 Task: Find connections with filter location Louvain-la-Neuve with filter topic #Business2021with filter profile language Potuguese with filter current company Odoo with filter school Mayo College, Ajmer with filter industry Wholesale with filter service category FIle Management with filter keywords title Farm Worker
Action: Mouse moved to (478, 177)
Screenshot: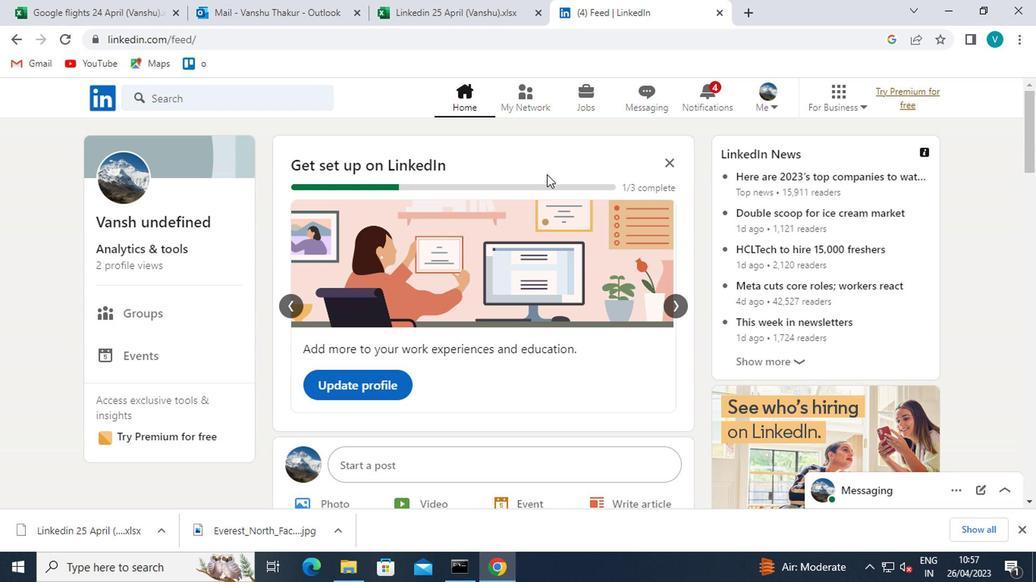 
Action: Mouse pressed left at (478, 177)
Screenshot: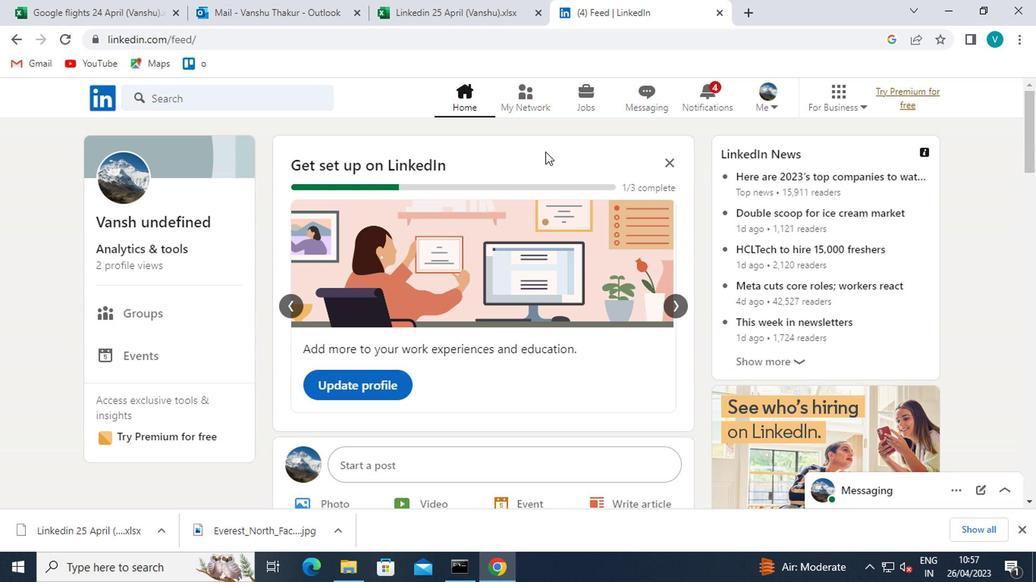 
Action: Mouse moved to (219, 222)
Screenshot: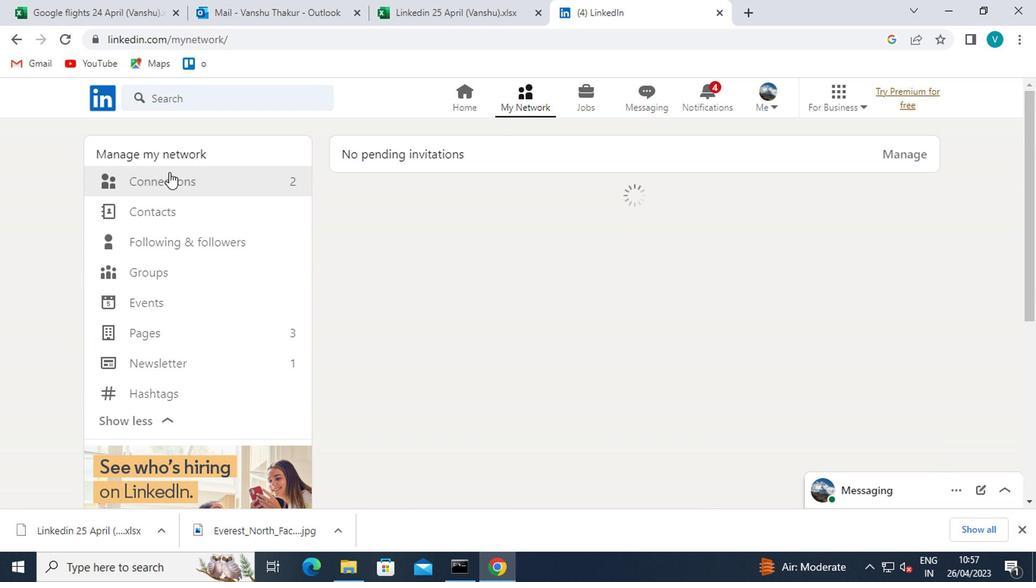 
Action: Mouse pressed left at (219, 222)
Screenshot: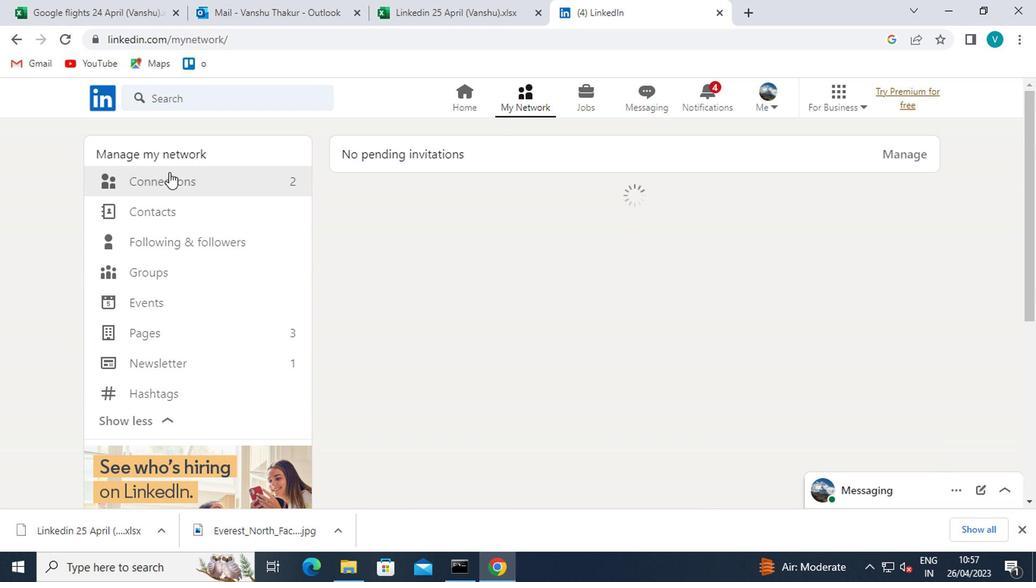 
Action: Mouse moved to (570, 225)
Screenshot: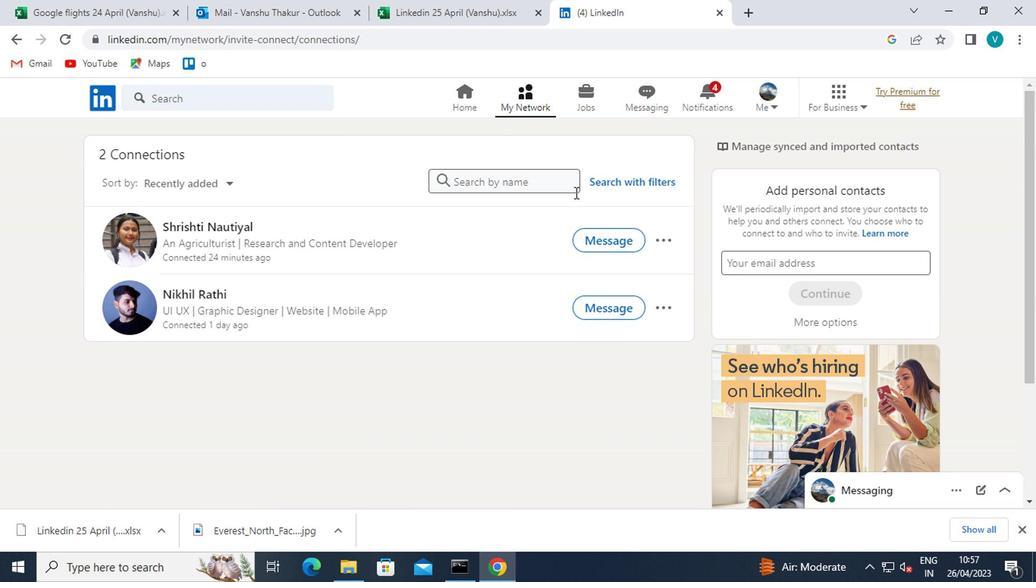 
Action: Mouse pressed left at (570, 225)
Screenshot: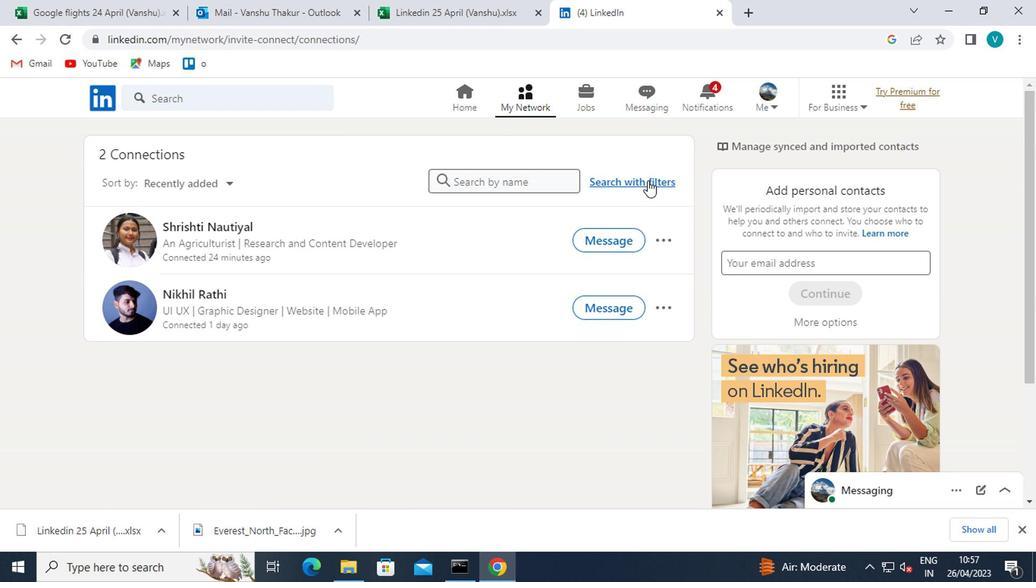 
Action: Mouse moved to (457, 197)
Screenshot: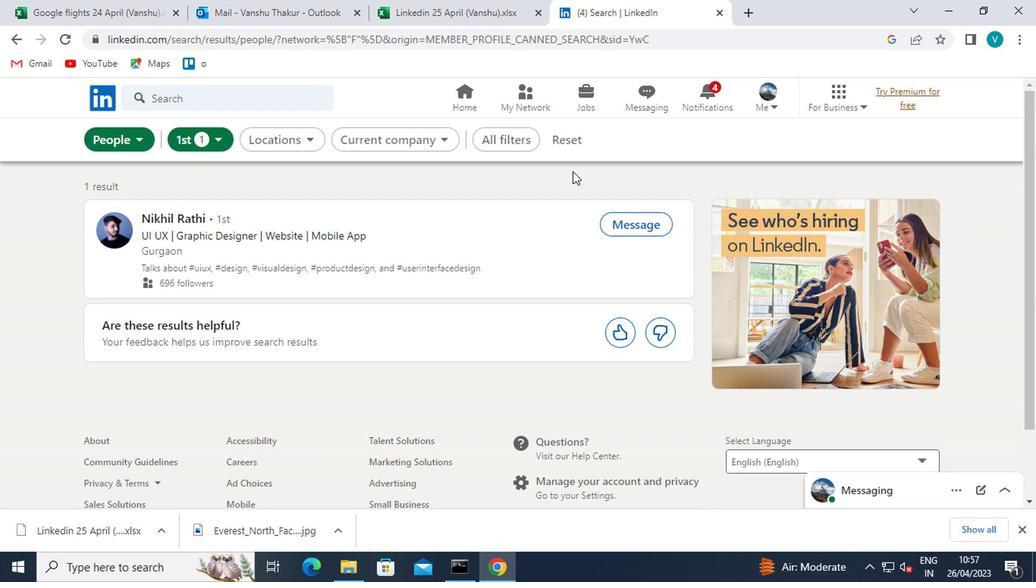 
Action: Mouse pressed left at (457, 197)
Screenshot: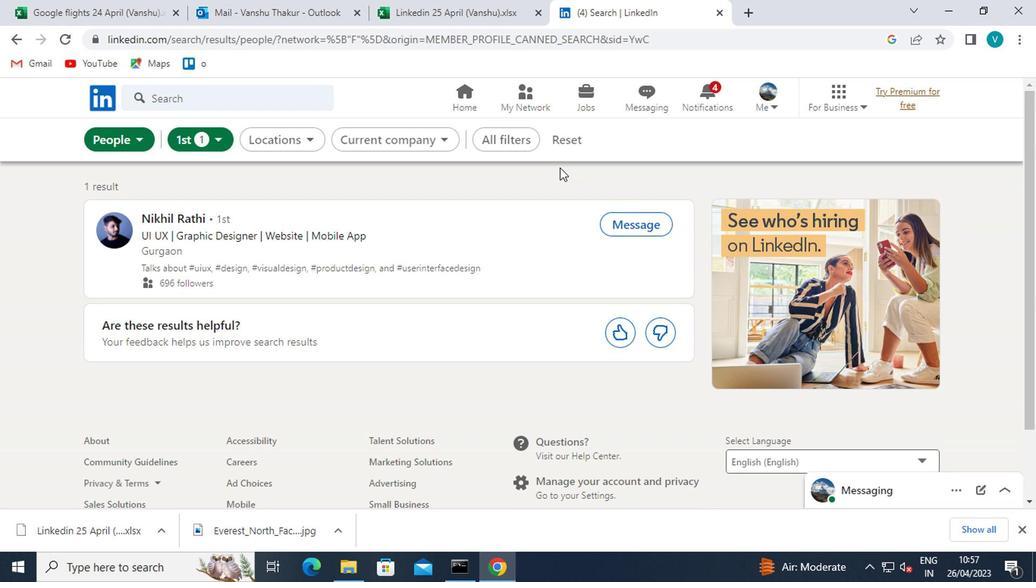 
Action: Mouse moved to (592, 281)
Screenshot: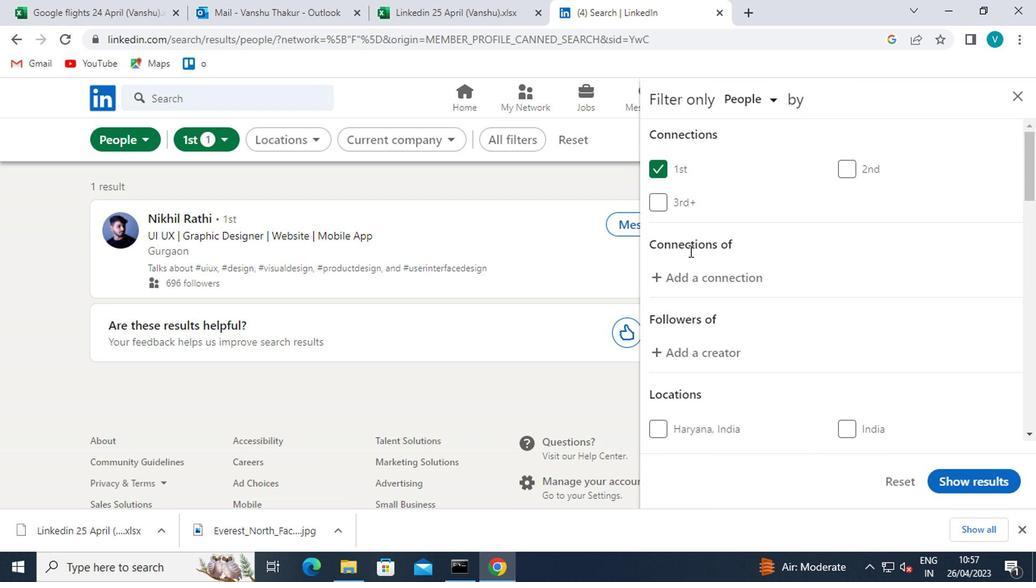 
Action: Mouse scrolled (592, 281) with delta (0, 0)
Screenshot: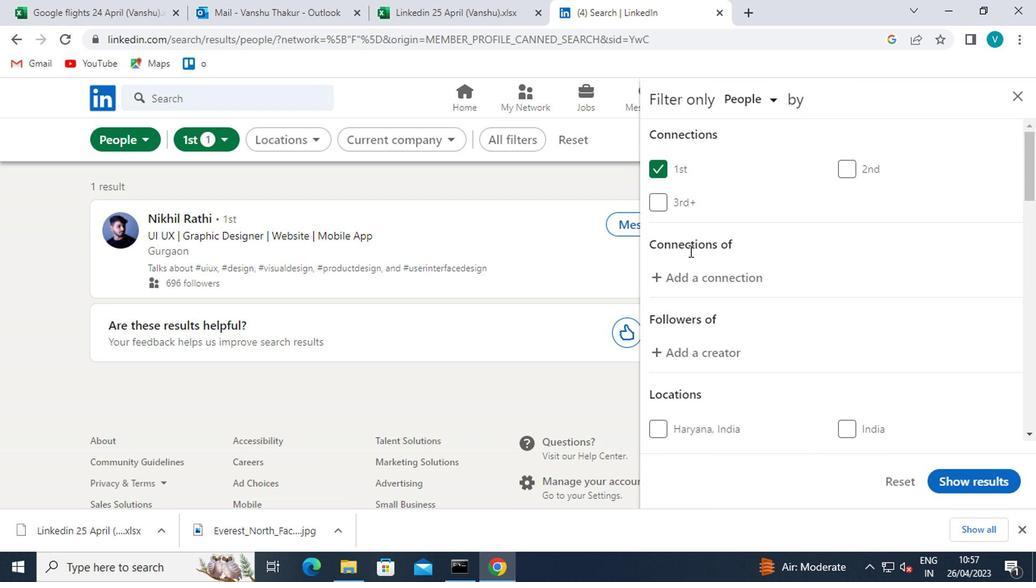 
Action: Mouse moved to (593, 281)
Screenshot: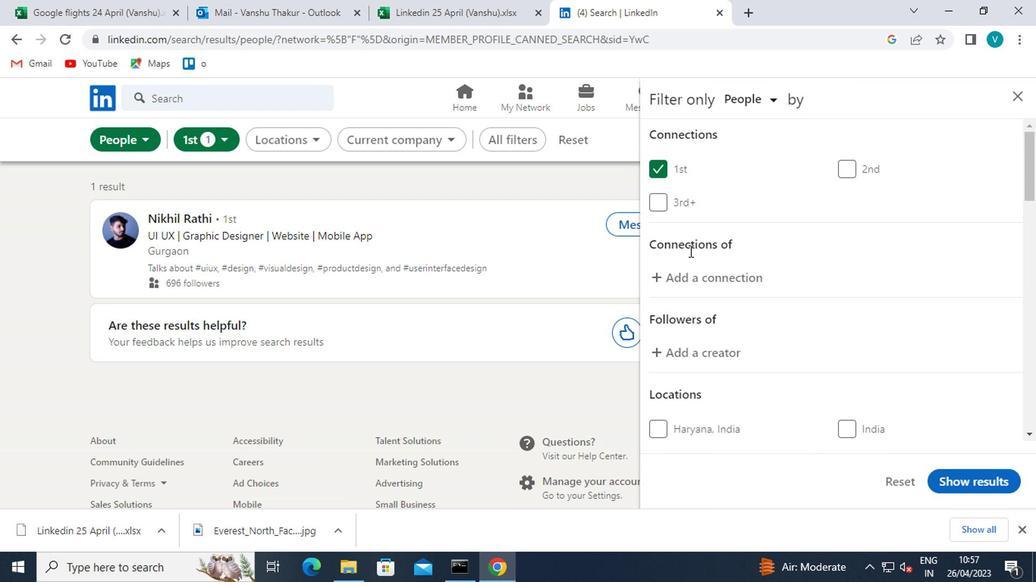 
Action: Mouse scrolled (593, 281) with delta (0, 0)
Screenshot: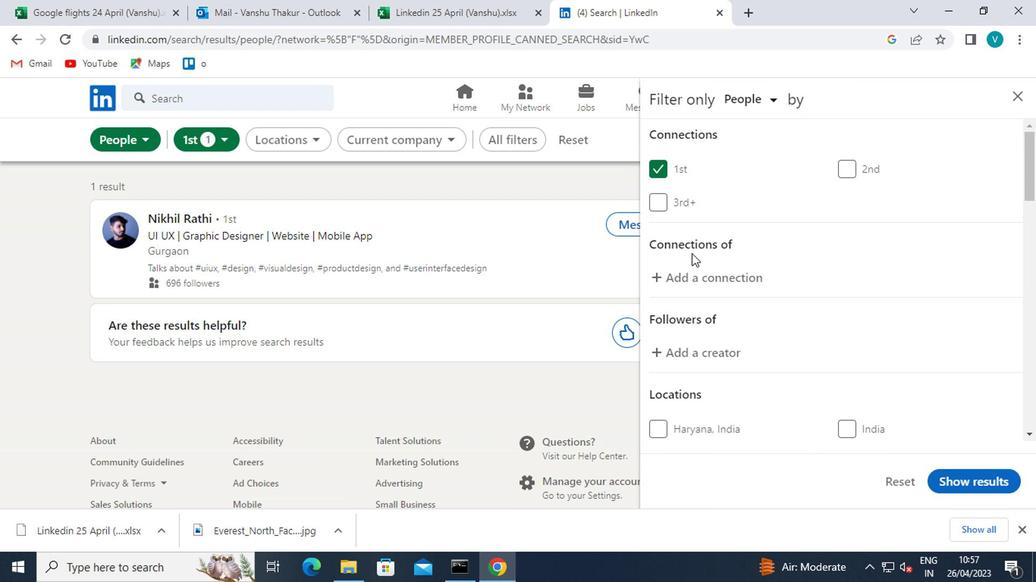 
Action: Mouse moved to (593, 342)
Screenshot: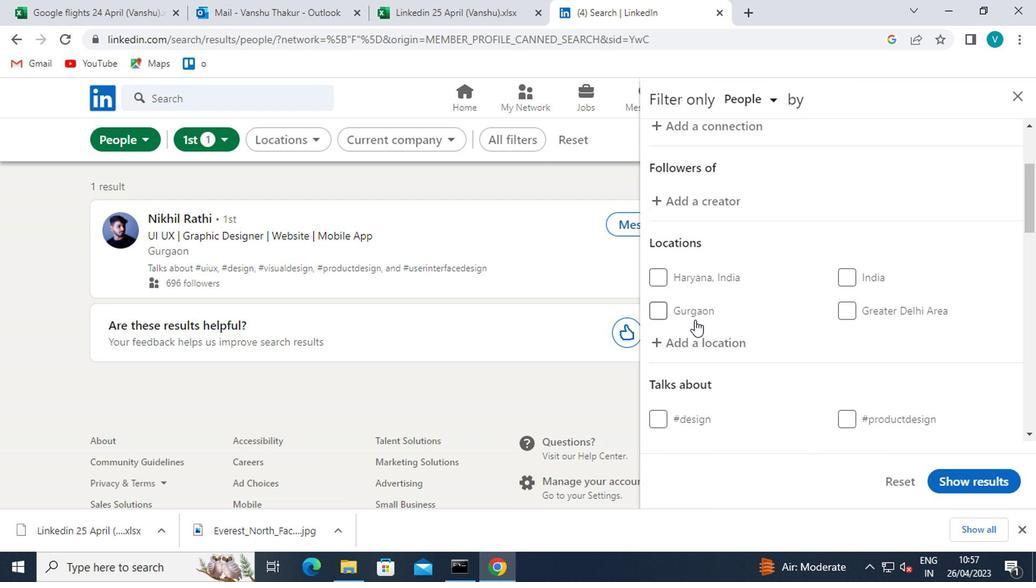 
Action: Mouse pressed left at (593, 342)
Screenshot: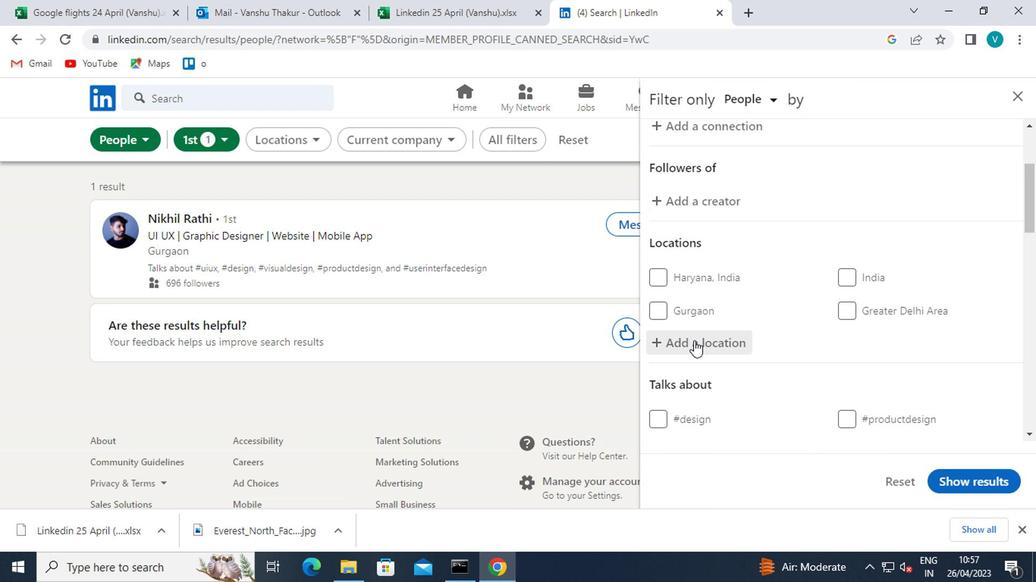 
Action: Key pressed <Key.shift>LOUVAIN-LA-<Key.shift>NEUVE
Screenshot: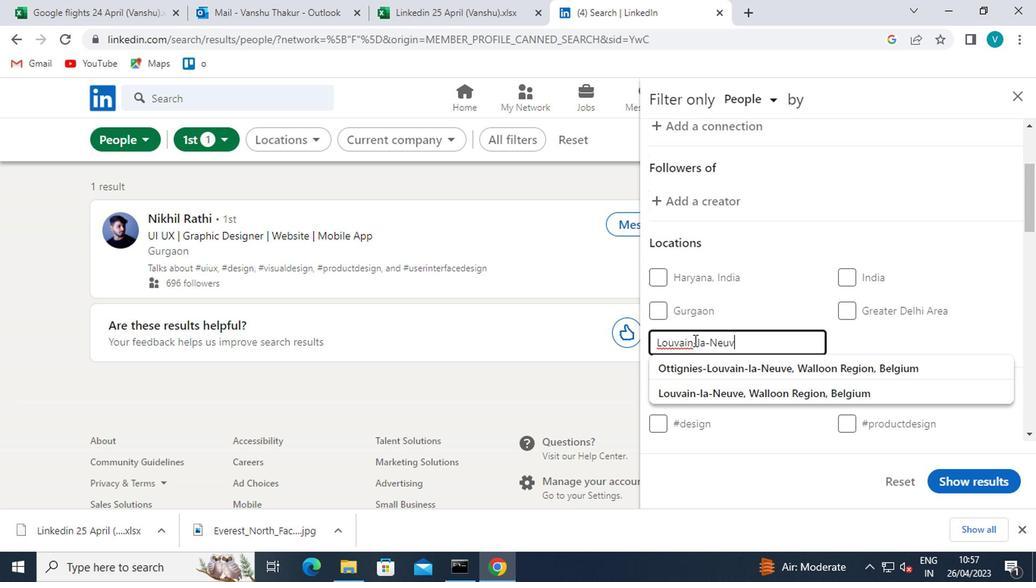 
Action: Mouse moved to (608, 361)
Screenshot: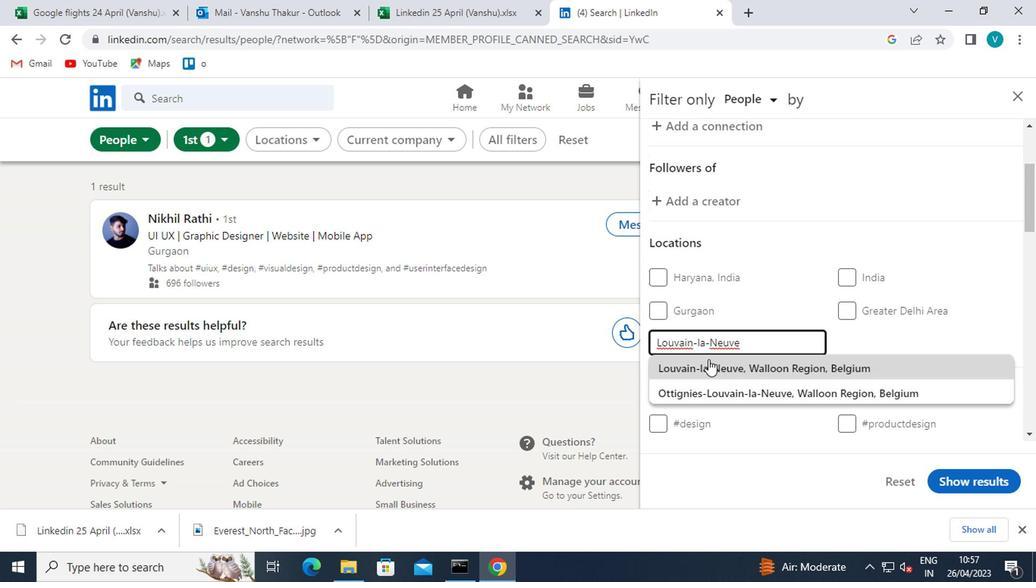 
Action: Mouse pressed left at (608, 361)
Screenshot: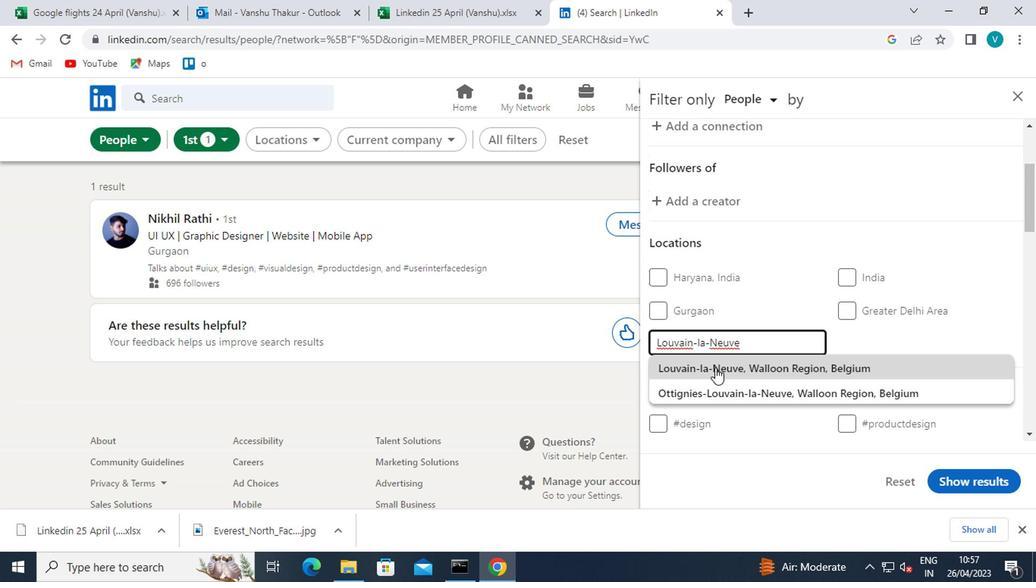 
Action: Mouse moved to (608, 361)
Screenshot: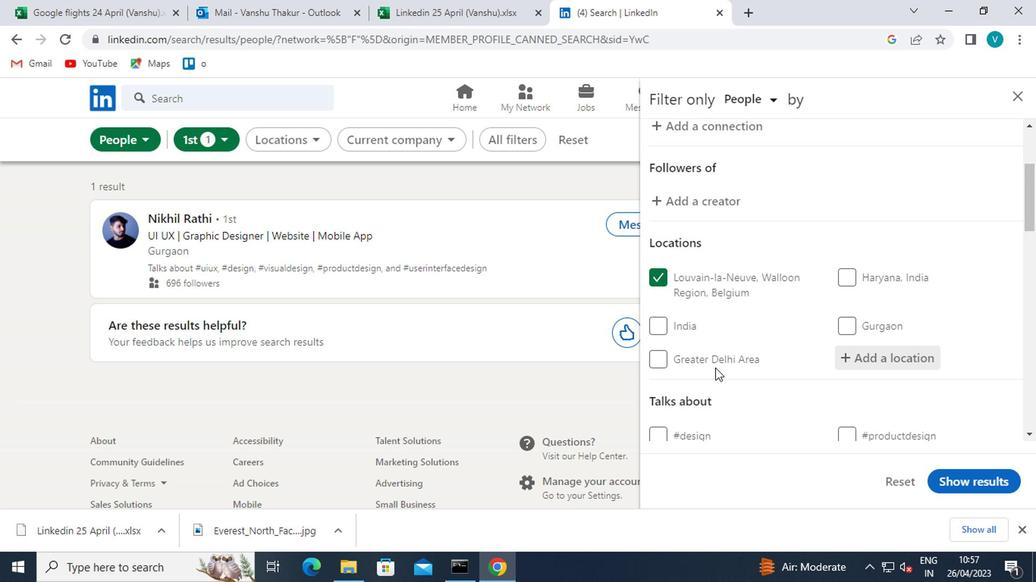 
Action: Mouse scrolled (608, 361) with delta (0, 0)
Screenshot: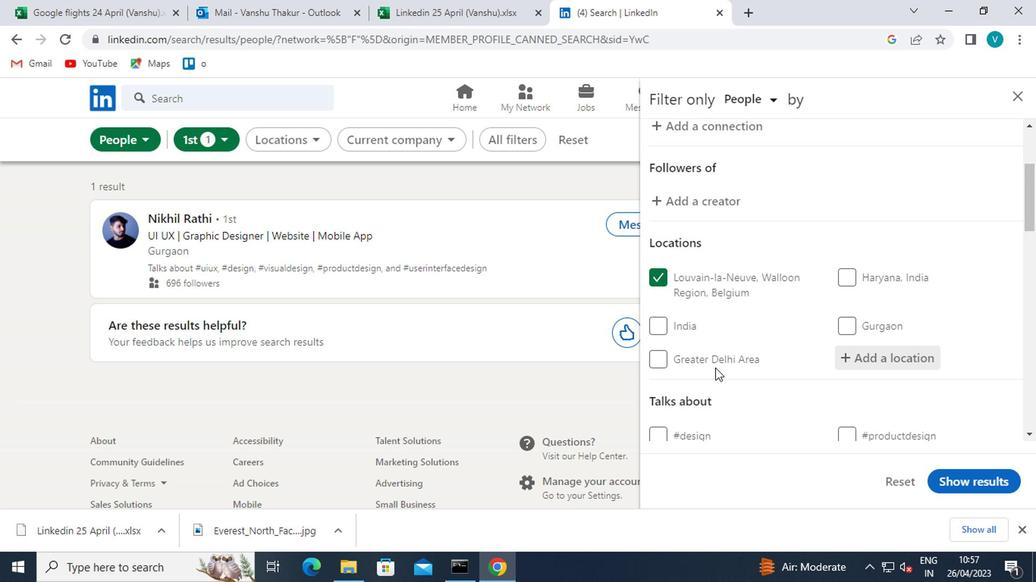 
Action: Mouse scrolled (608, 361) with delta (0, 0)
Screenshot: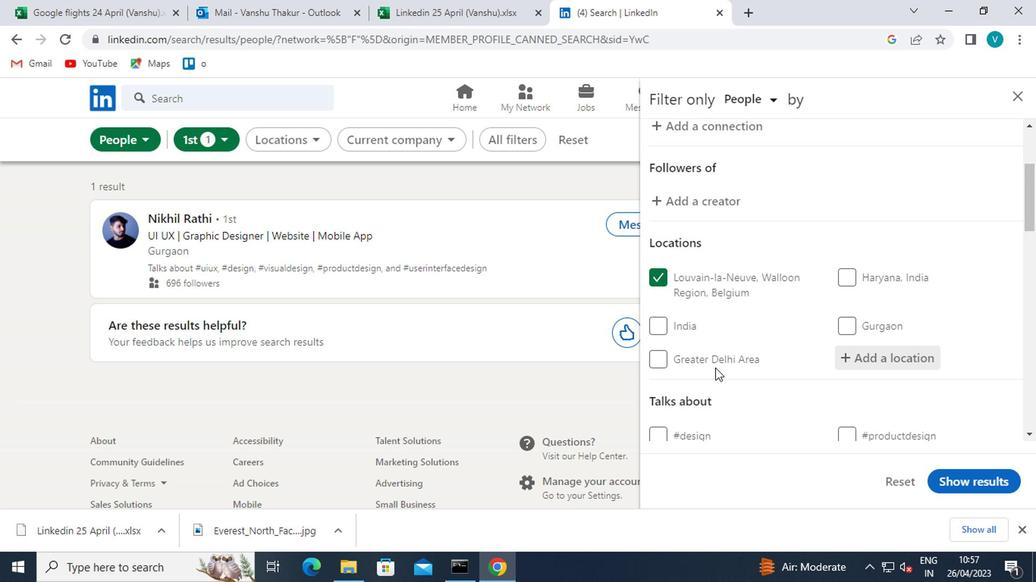 
Action: Mouse moved to (711, 345)
Screenshot: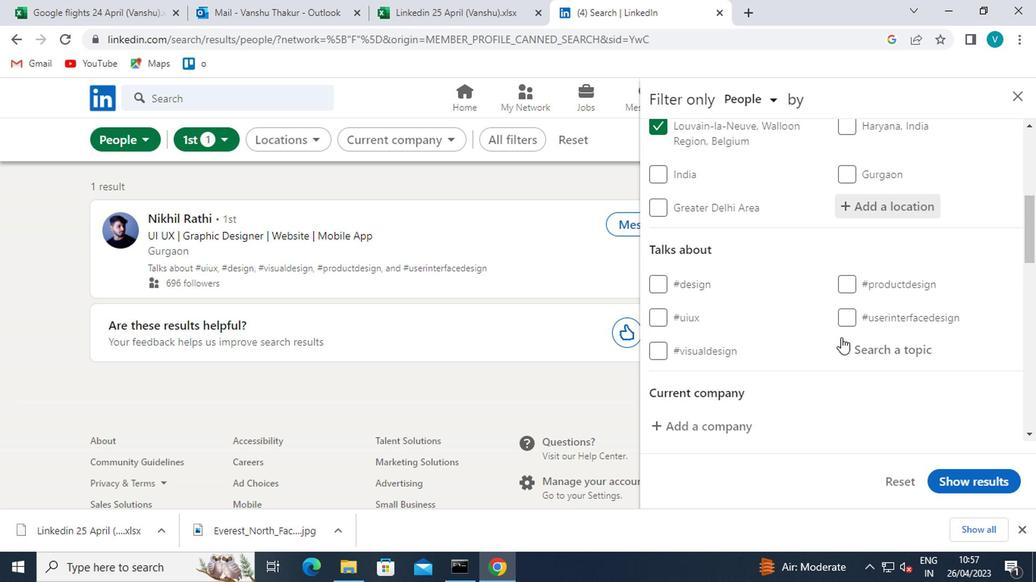 
Action: Mouse pressed left at (711, 345)
Screenshot: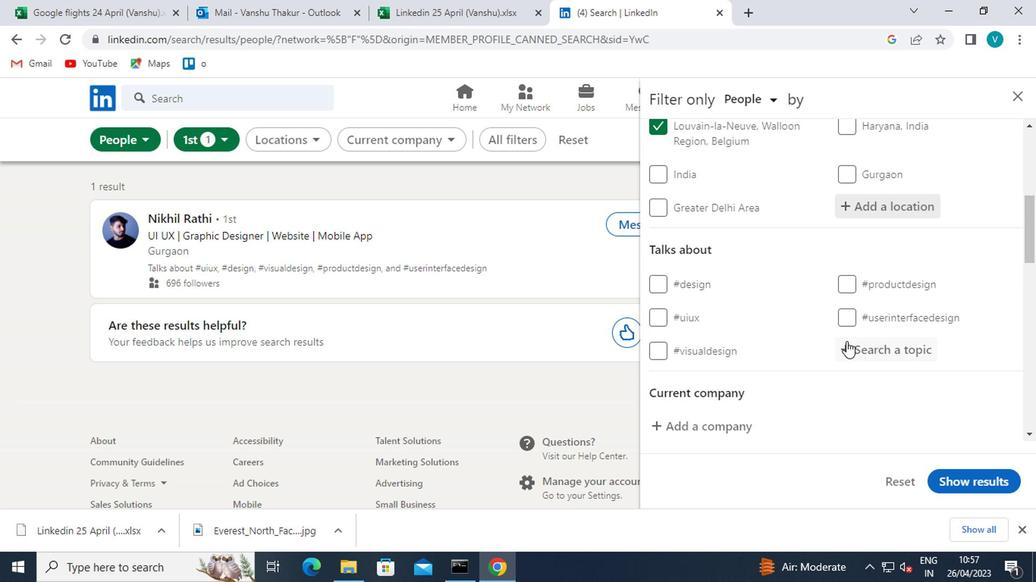 
Action: Key pressed <Key.shift>#<Key.shift>BUSINESS2021
Screenshot: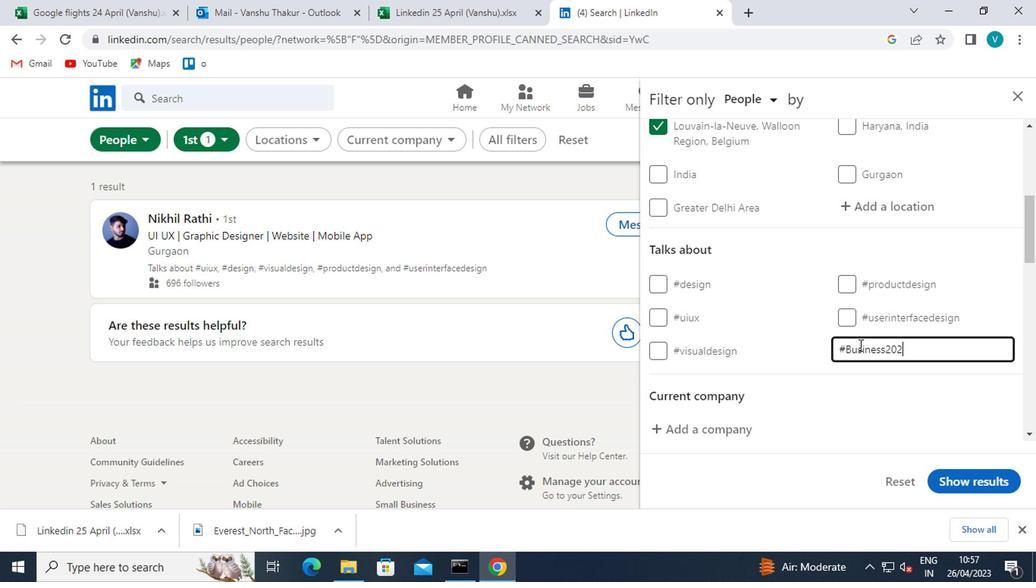 
Action: Mouse moved to (703, 370)
Screenshot: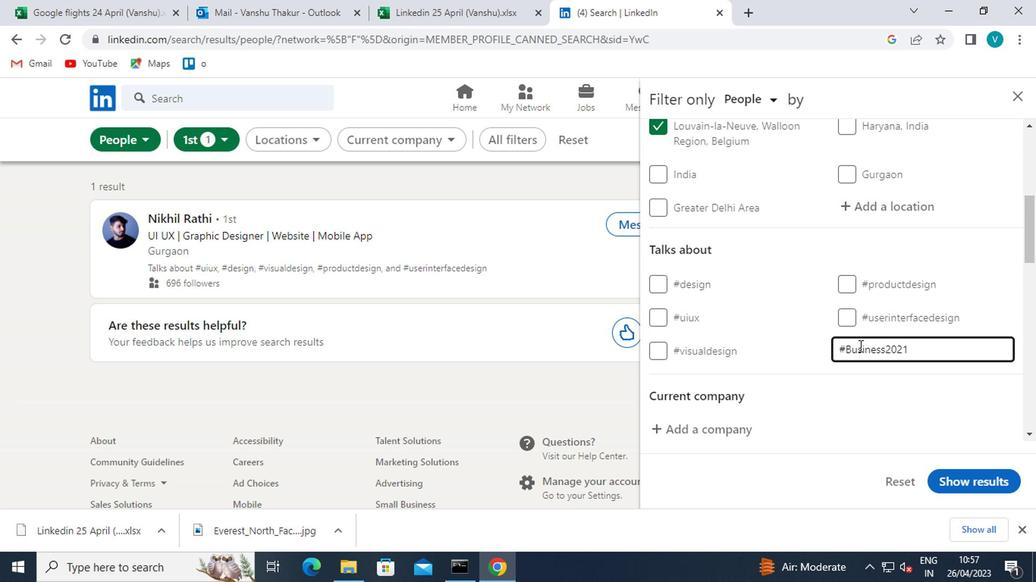 
Action: Mouse pressed left at (703, 370)
Screenshot: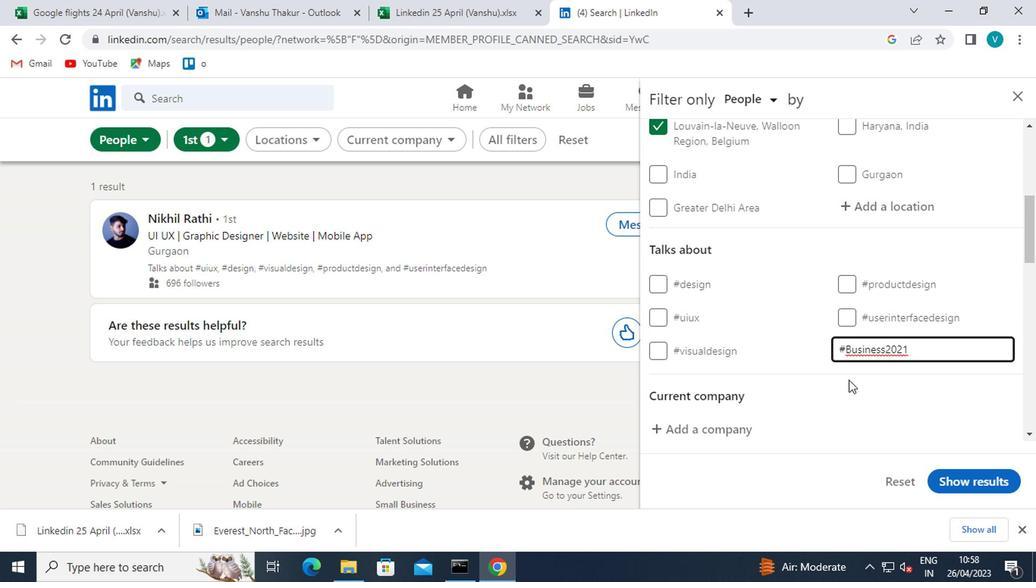 
Action: Mouse scrolled (703, 370) with delta (0, 0)
Screenshot: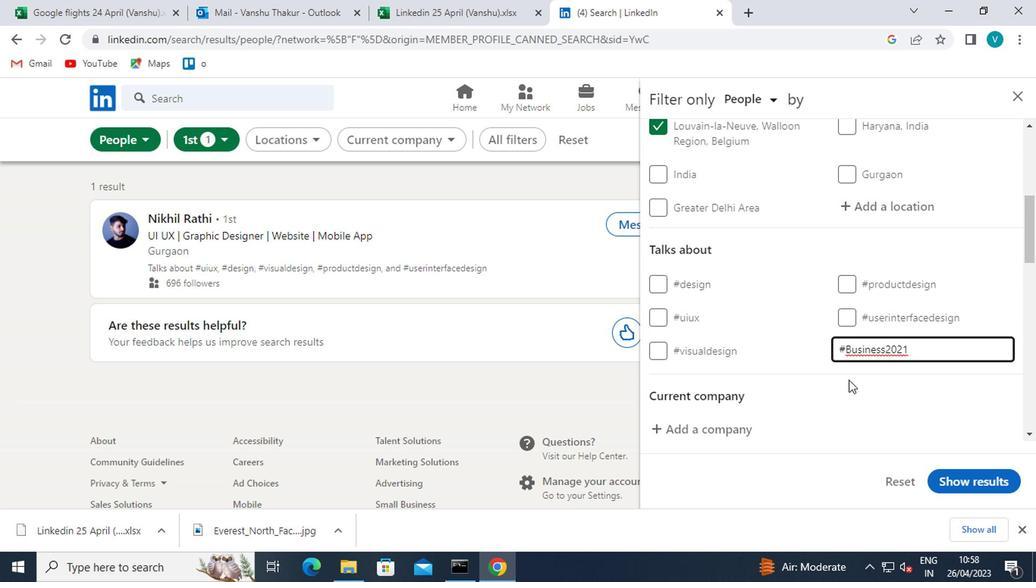 
Action: Mouse scrolled (703, 369) with delta (0, 0)
Screenshot: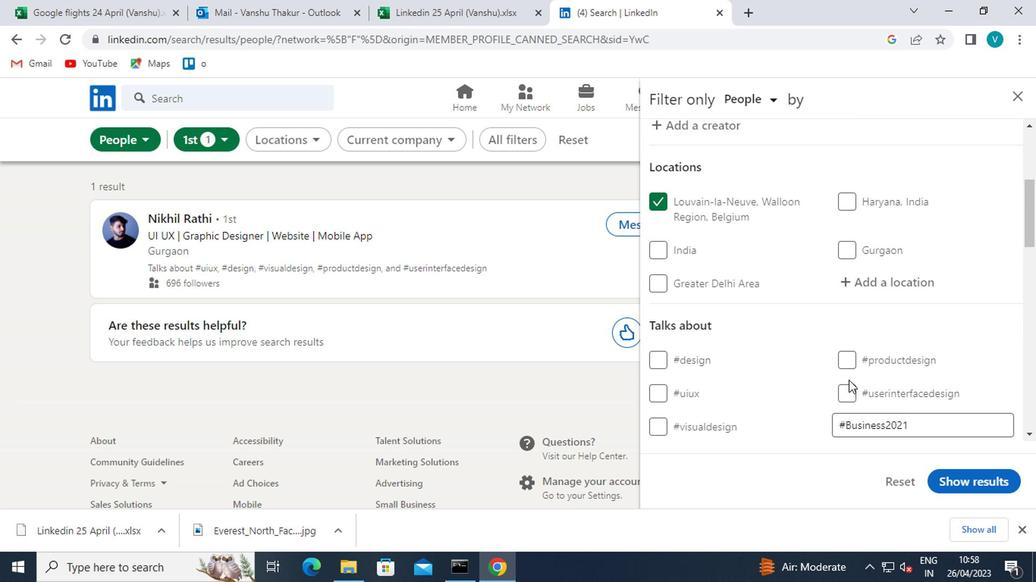 
Action: Mouse scrolled (703, 369) with delta (0, 0)
Screenshot: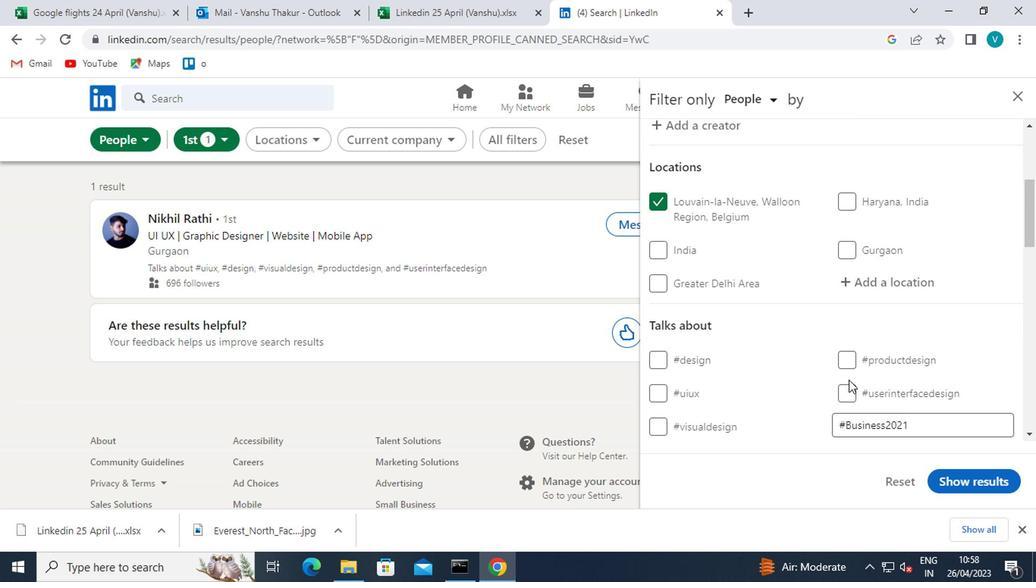 
Action: Mouse moved to (614, 352)
Screenshot: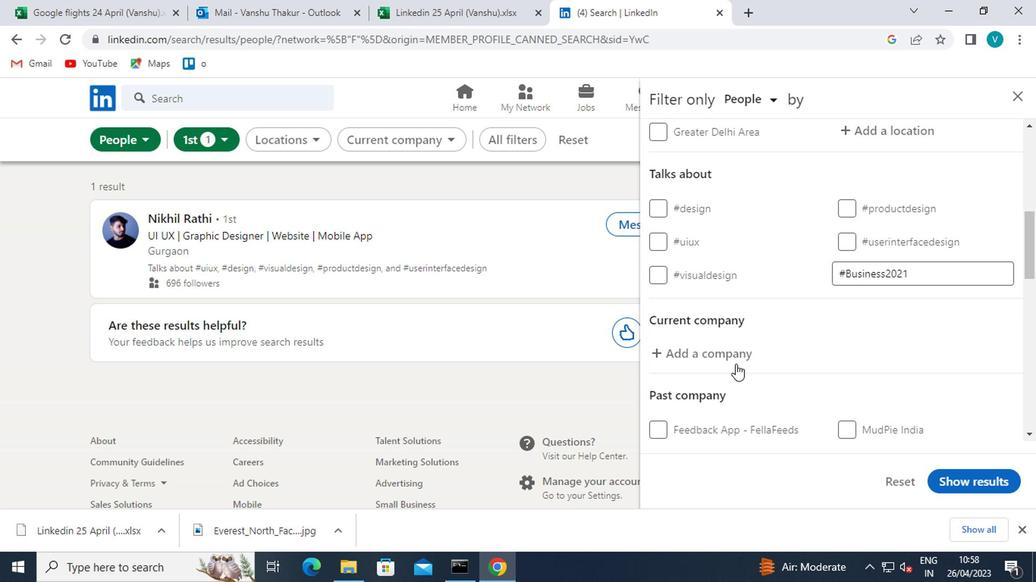 
Action: Mouse pressed left at (614, 352)
Screenshot: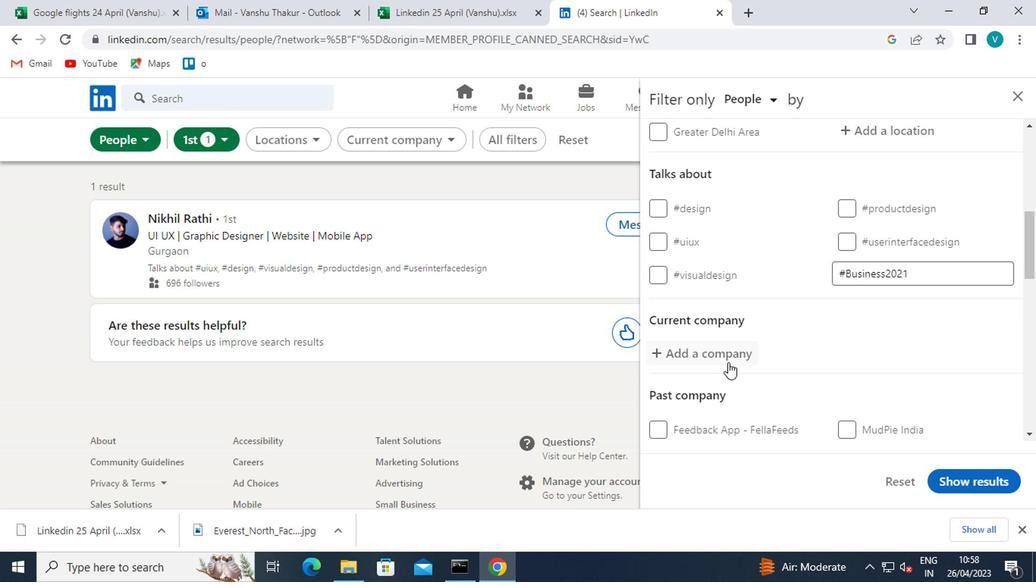
Action: Key pressed <Key.shift>ODOO
Screenshot: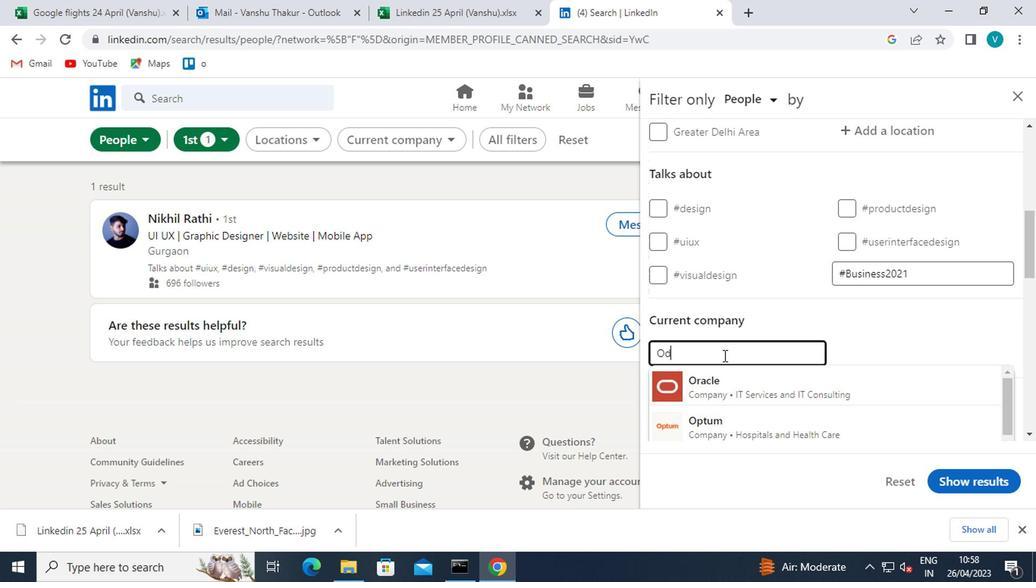 
Action: Mouse moved to (611, 363)
Screenshot: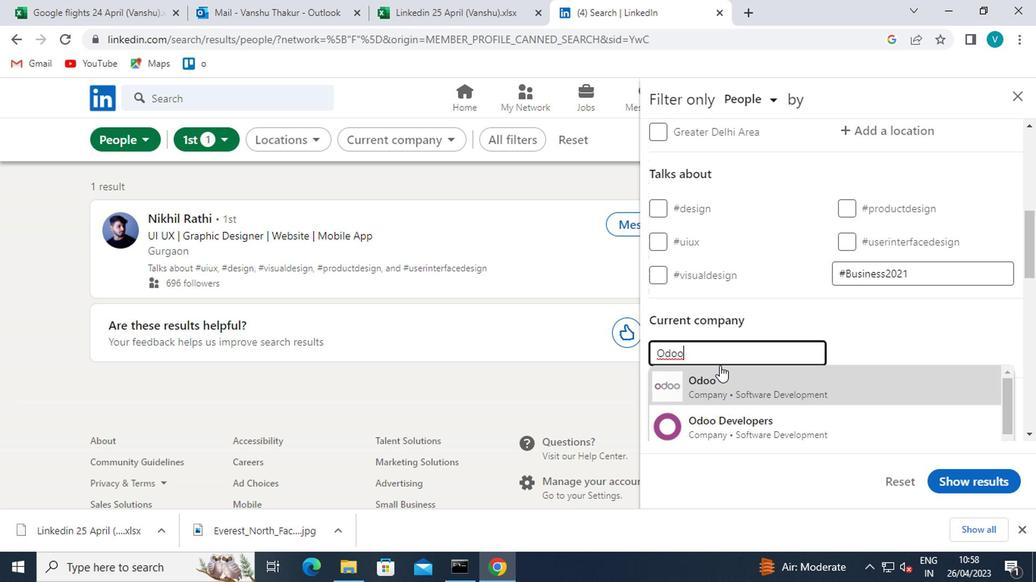 
Action: Mouse pressed left at (611, 363)
Screenshot: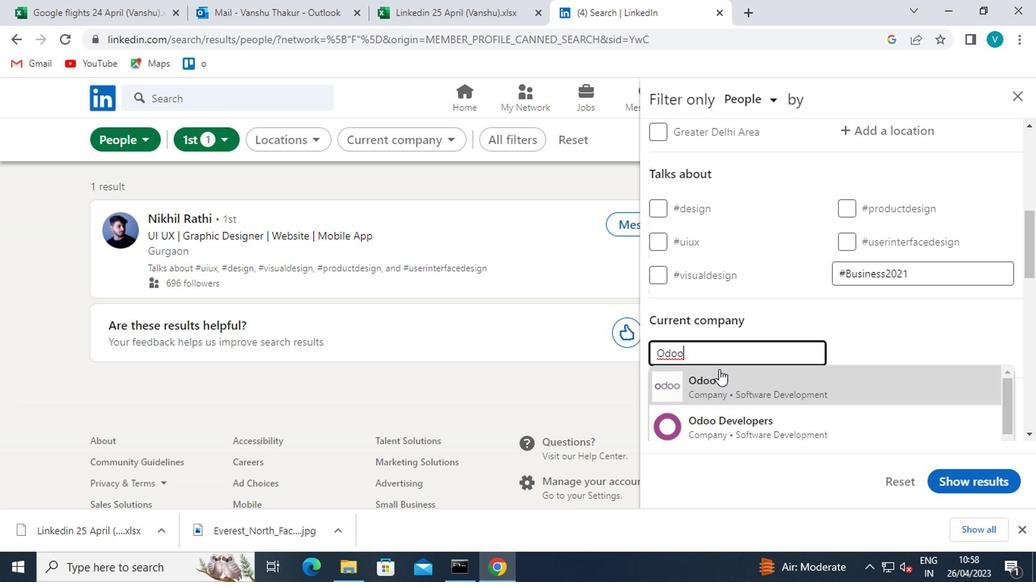 
Action: Mouse scrolled (611, 363) with delta (0, 0)
Screenshot: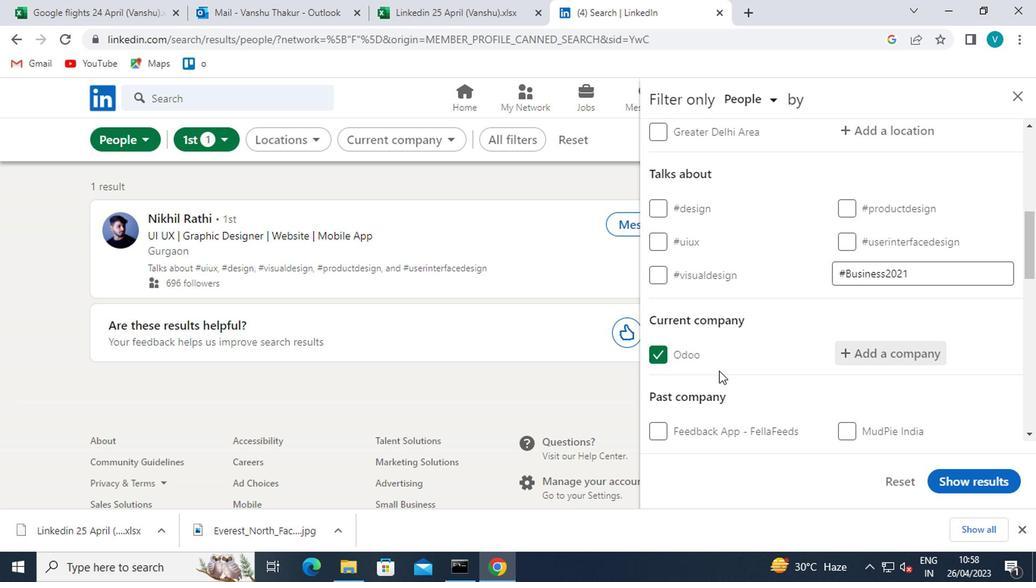 
Action: Mouse scrolled (611, 363) with delta (0, 0)
Screenshot: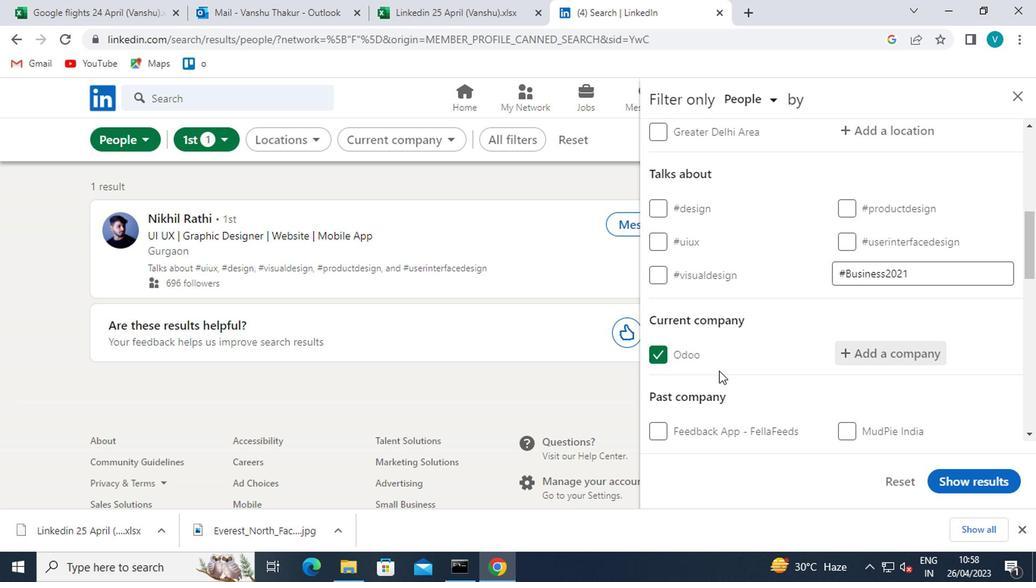 
Action: Mouse scrolled (611, 363) with delta (0, 0)
Screenshot: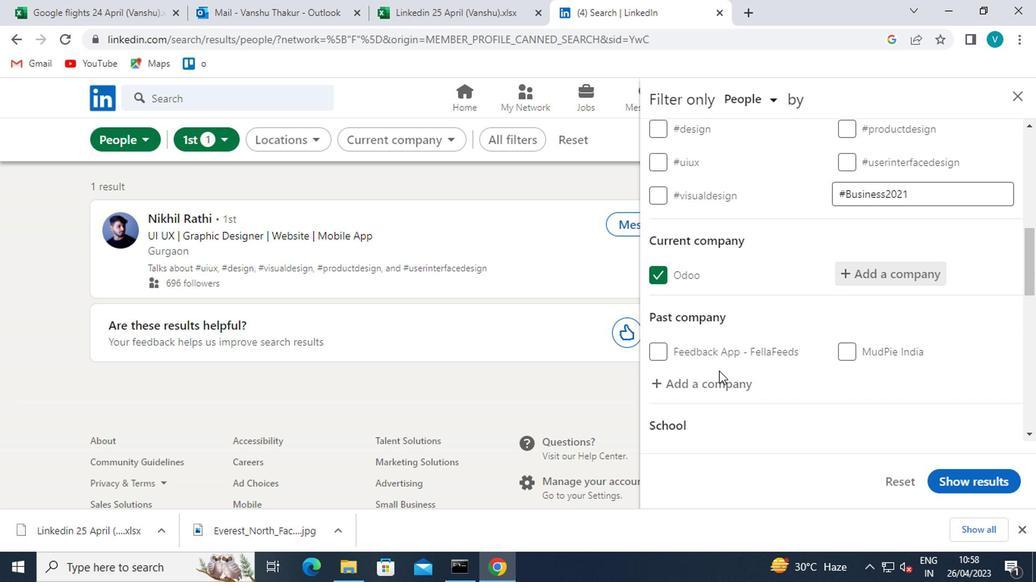
Action: Mouse pressed left at (611, 363)
Screenshot: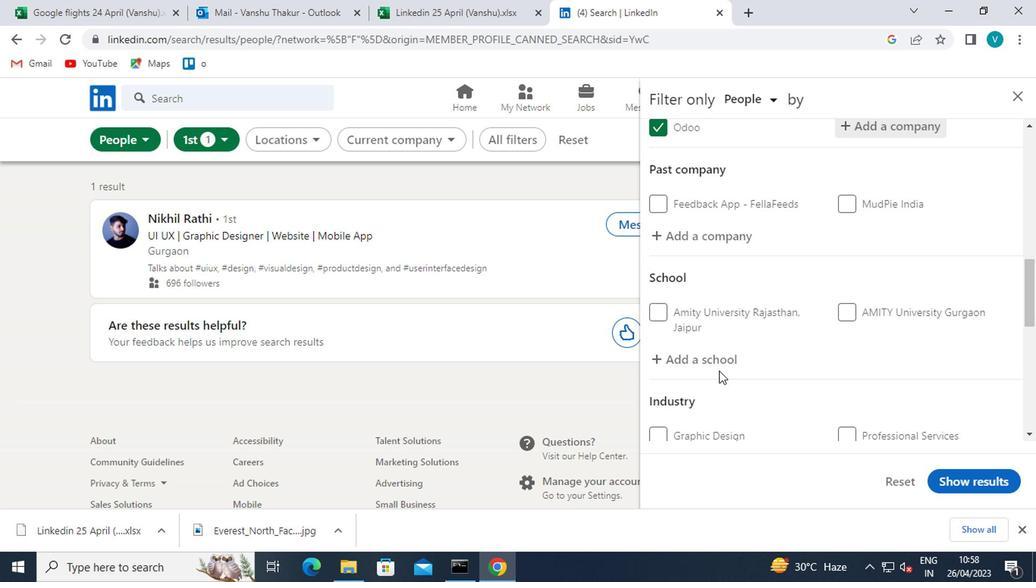 
Action: Mouse moved to (614, 364)
Screenshot: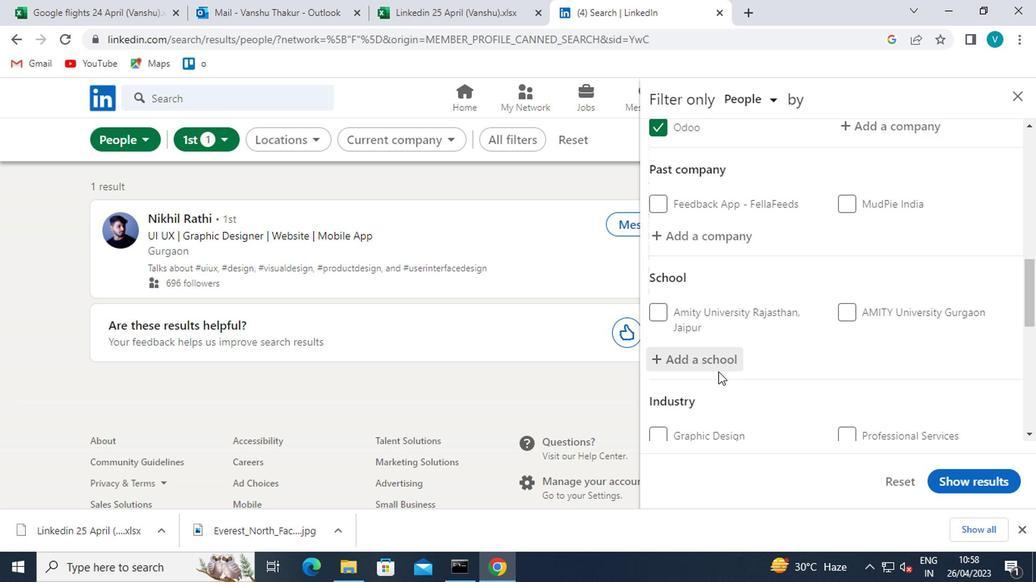 
Action: Mouse pressed left at (614, 364)
Screenshot: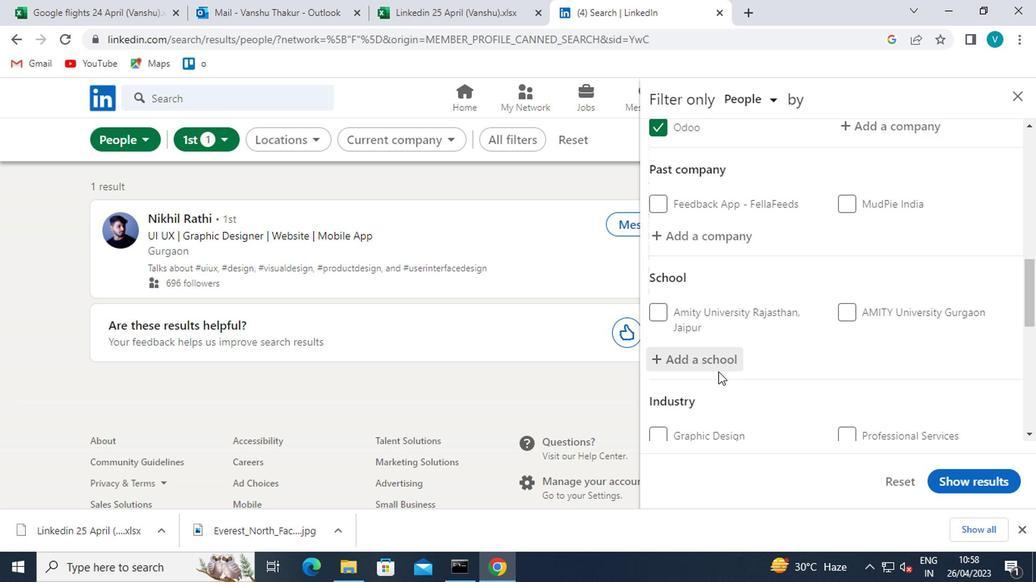
Action: Mouse moved to (616, 357)
Screenshot: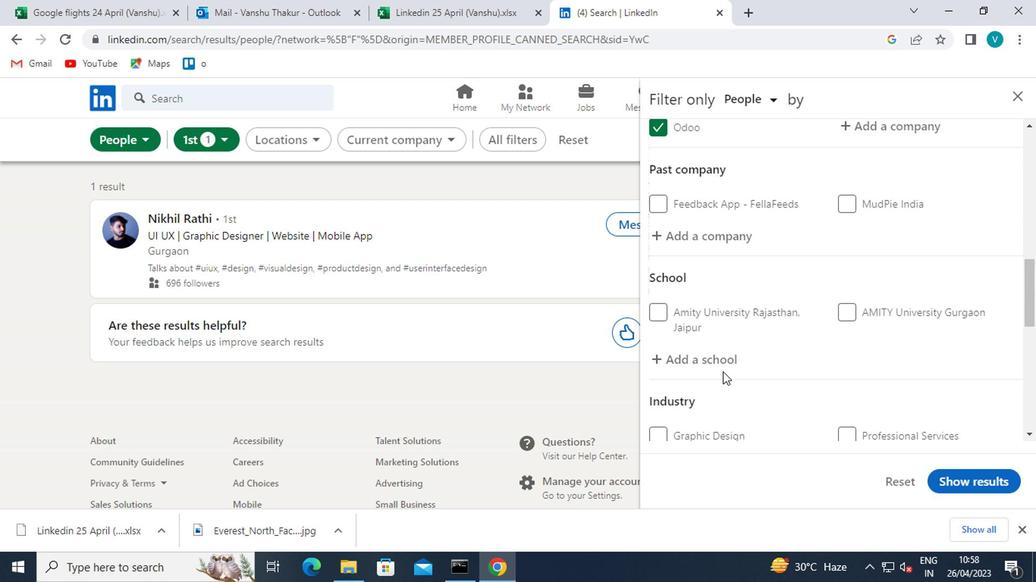 
Action: Mouse pressed left at (616, 357)
Screenshot: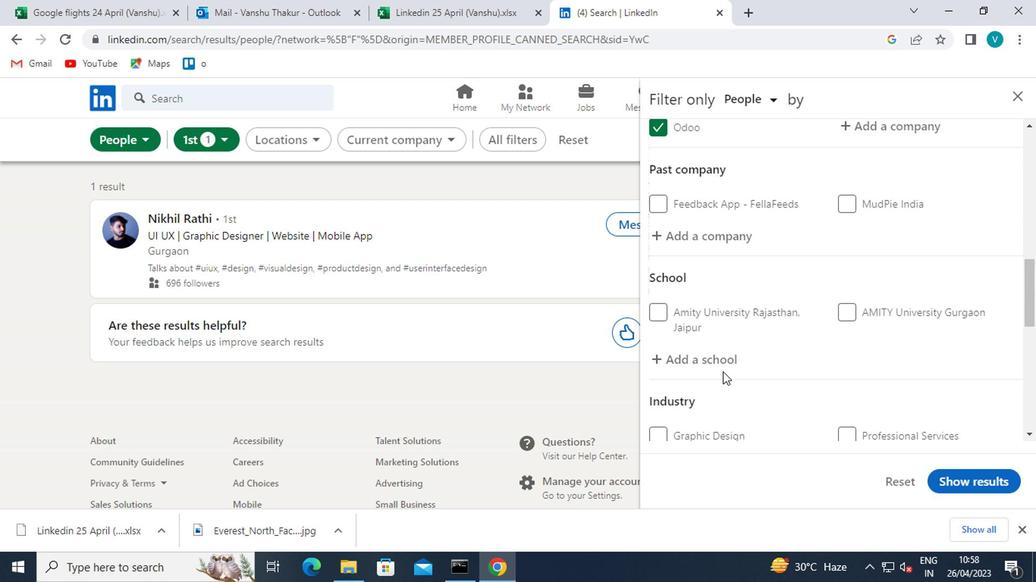 
Action: Mouse moved to (616, 356)
Screenshot: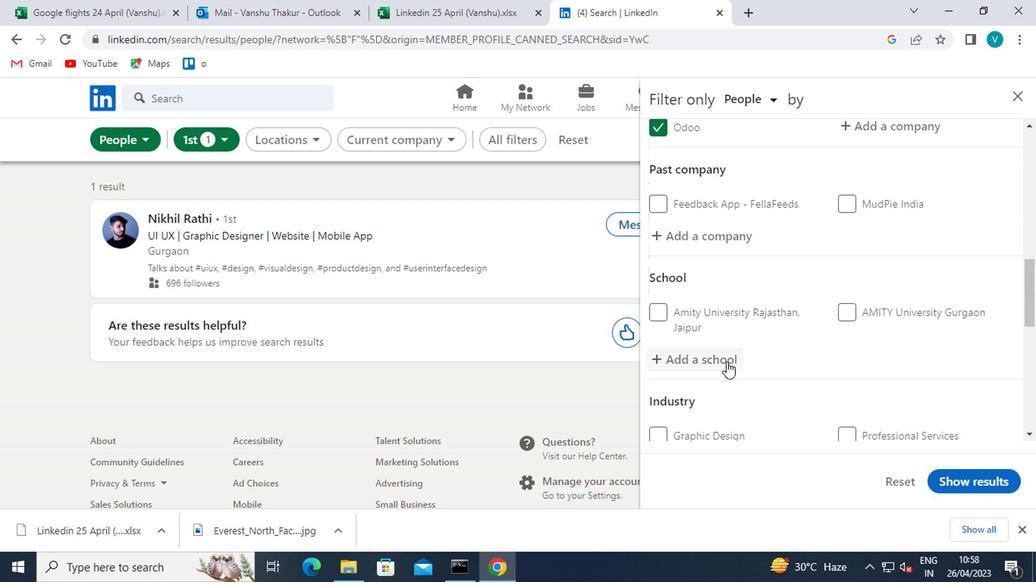 
Action: Key pressed <Key.shift>MAYO<Key.space><Key.shift>COLLEGE
Screenshot: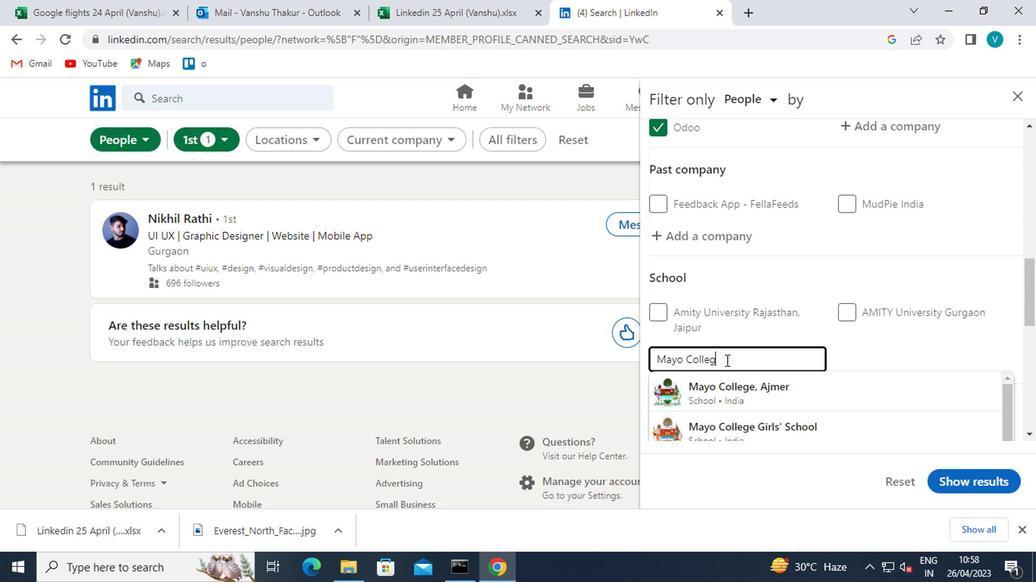 
Action: Mouse moved to (608, 369)
Screenshot: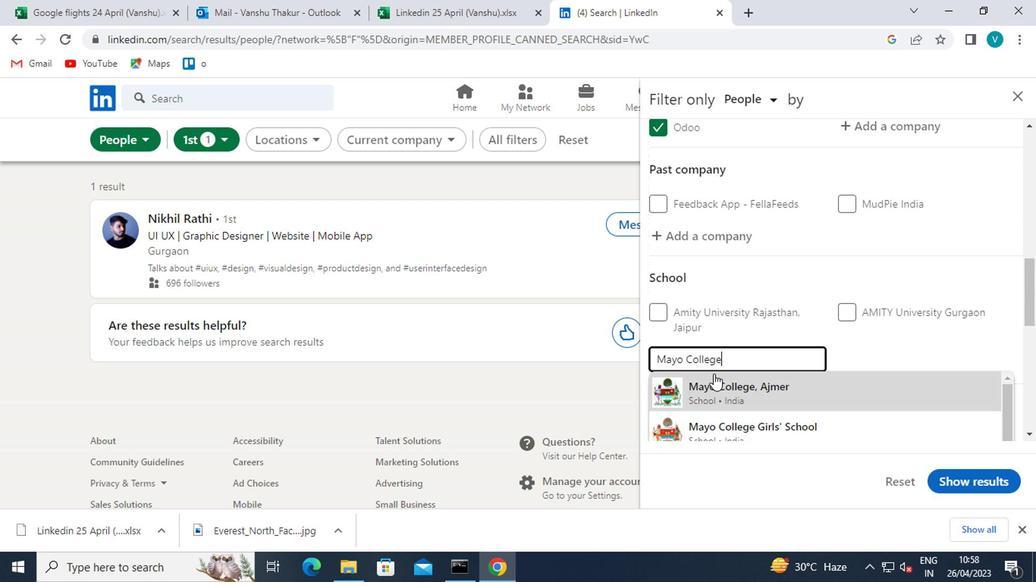 
Action: Mouse pressed left at (608, 369)
Screenshot: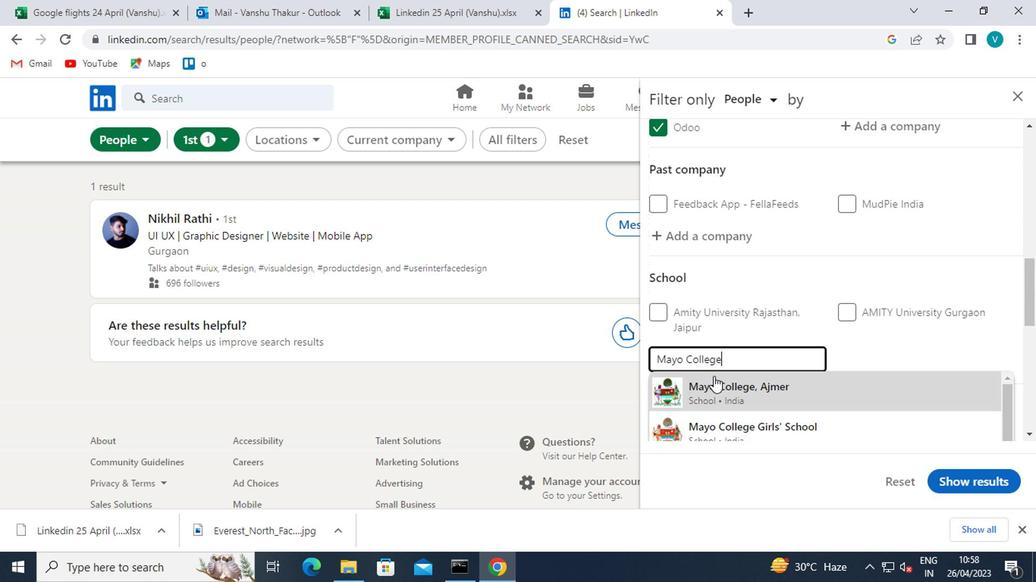 
Action: Mouse moved to (609, 369)
Screenshot: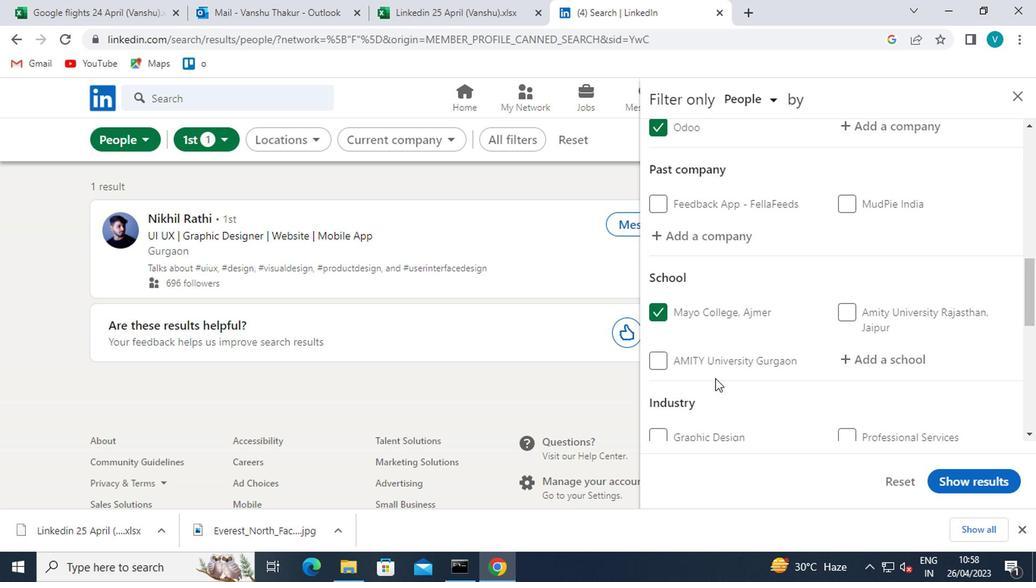 
Action: Mouse scrolled (609, 368) with delta (0, 0)
Screenshot: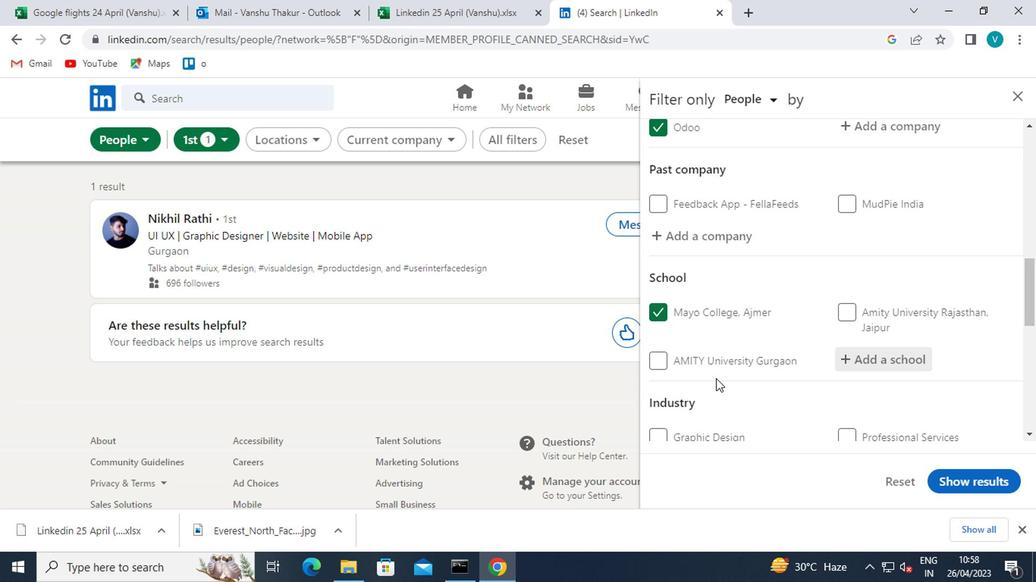
Action: Mouse scrolled (609, 368) with delta (0, 0)
Screenshot: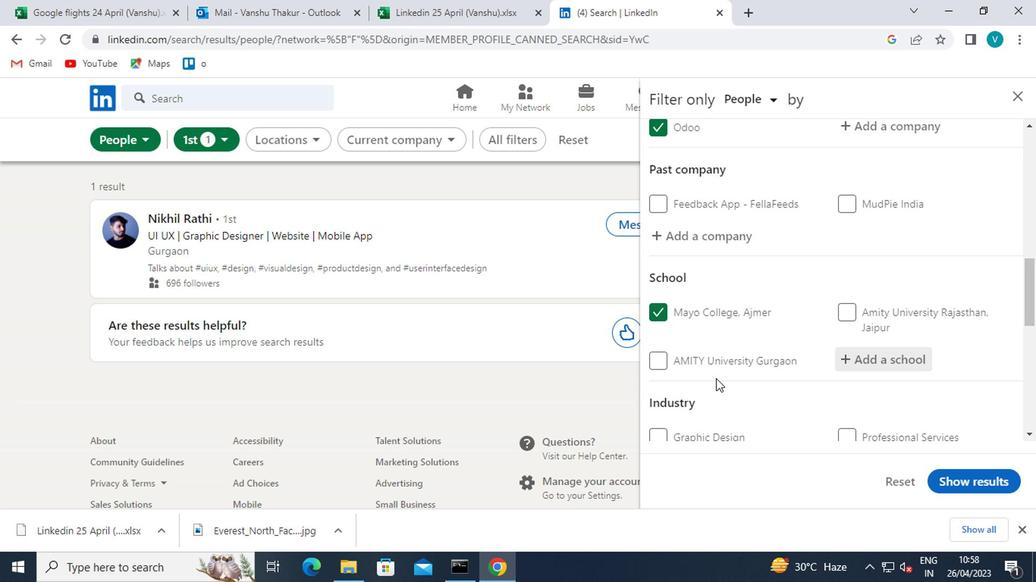 
Action: Mouse moved to (724, 322)
Screenshot: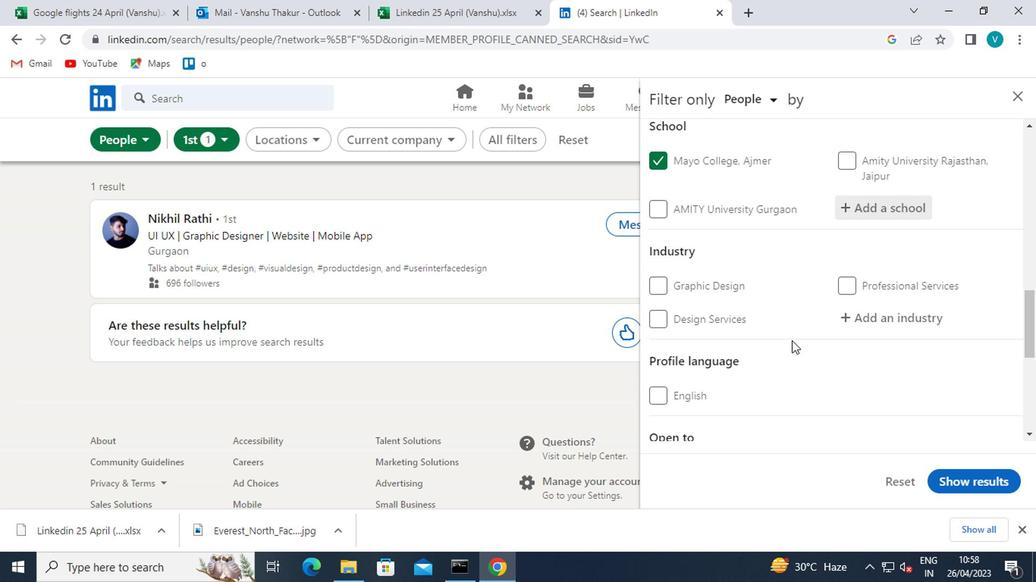 
Action: Mouse pressed left at (724, 322)
Screenshot: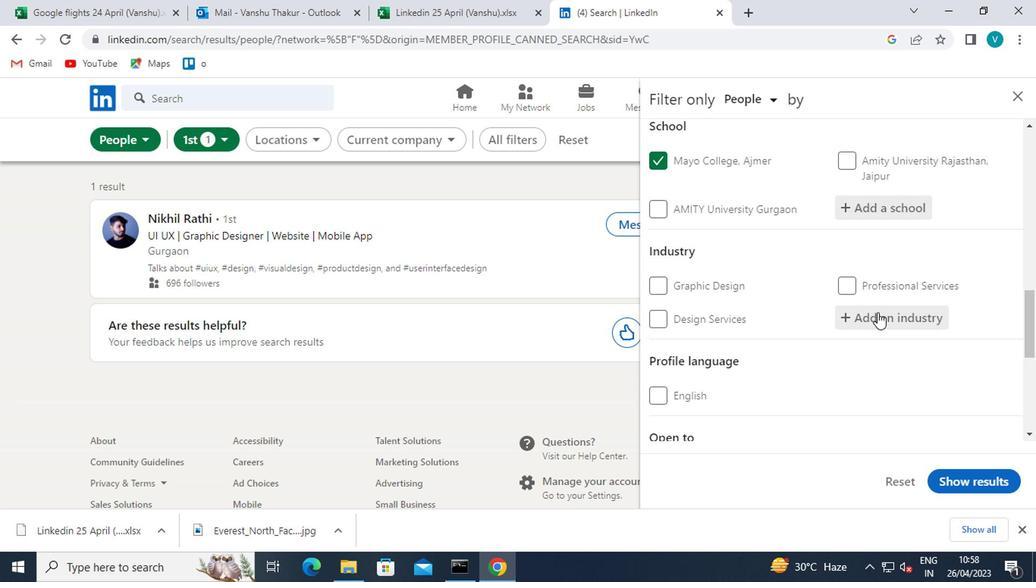 
Action: Key pressed <Key.shift>WHOLESALE
Screenshot: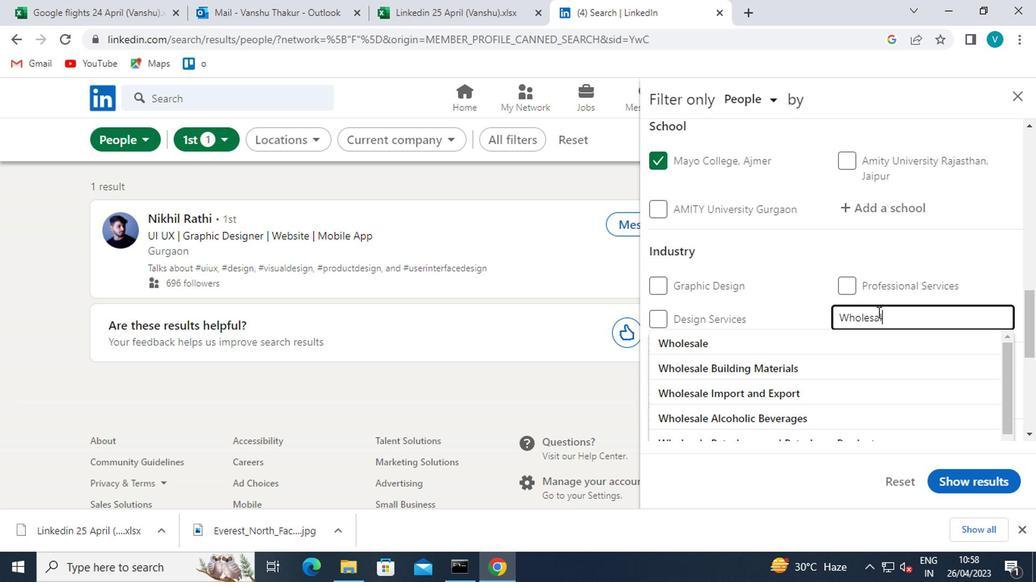 
Action: Mouse moved to (601, 337)
Screenshot: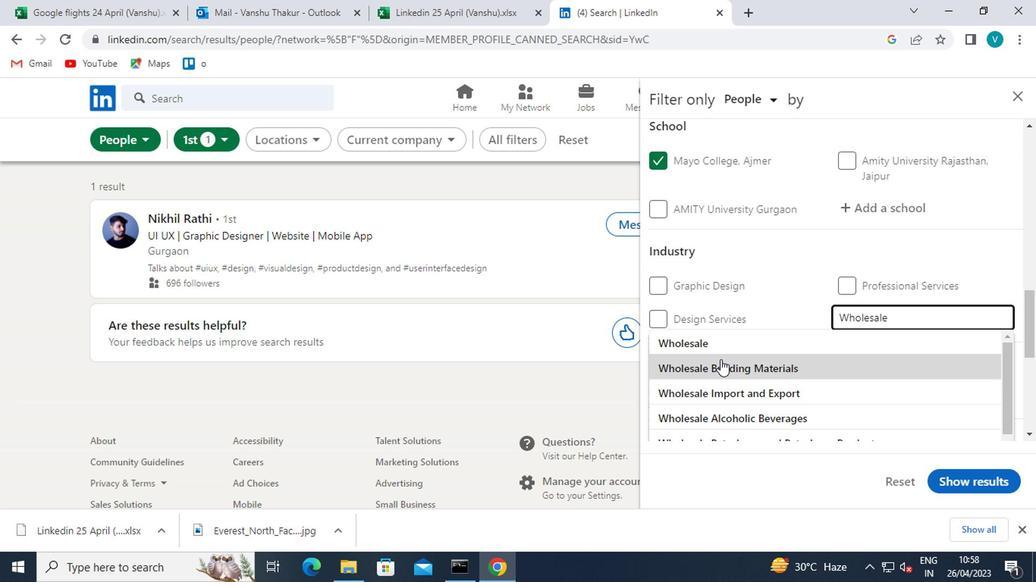 
Action: Mouse pressed left at (601, 337)
Screenshot: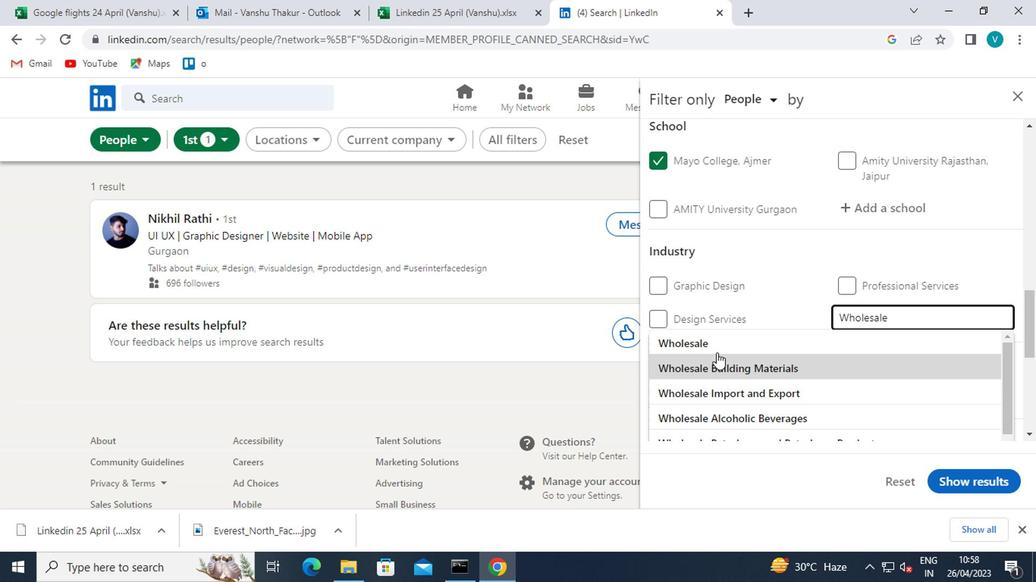 
Action: Mouse moved to (685, 344)
Screenshot: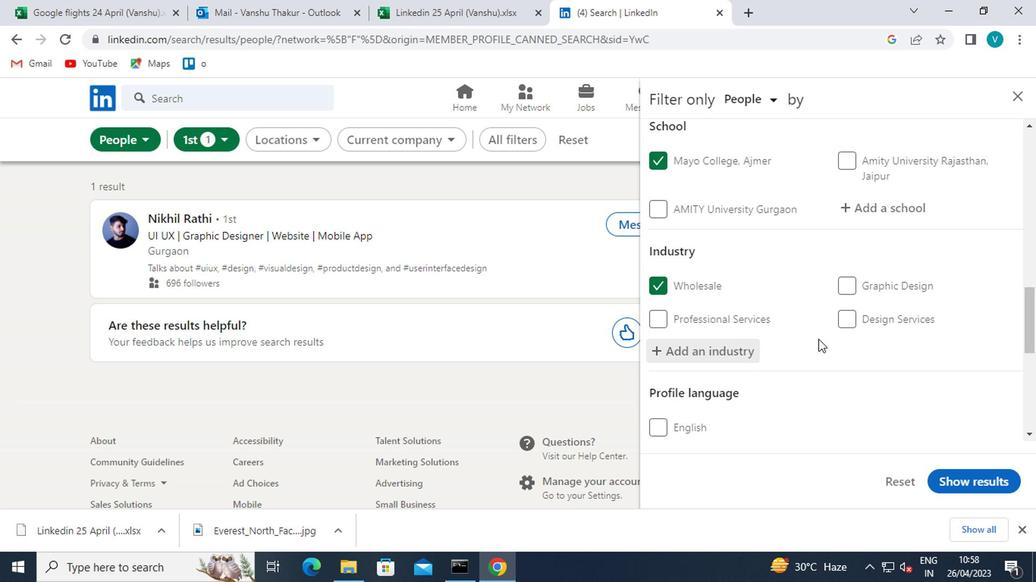
Action: Mouse scrolled (685, 343) with delta (0, 0)
Screenshot: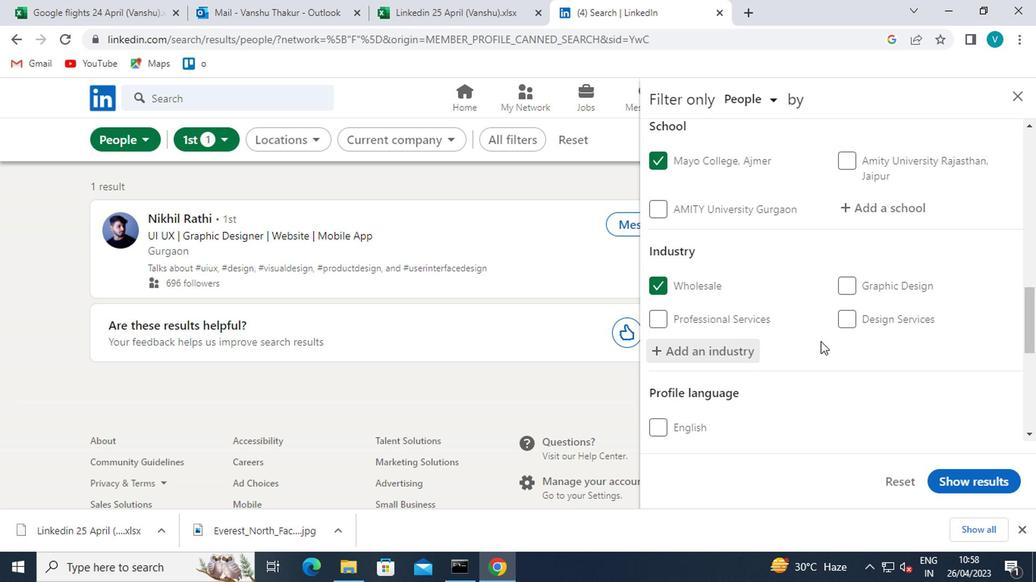 
Action: Mouse moved to (687, 345)
Screenshot: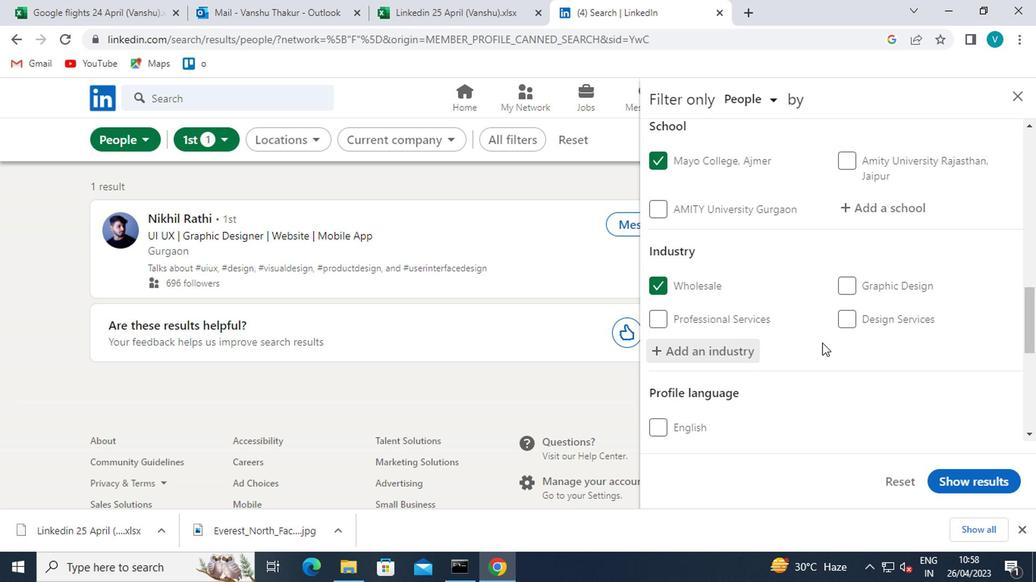 
Action: Mouse scrolled (687, 345) with delta (0, 0)
Screenshot: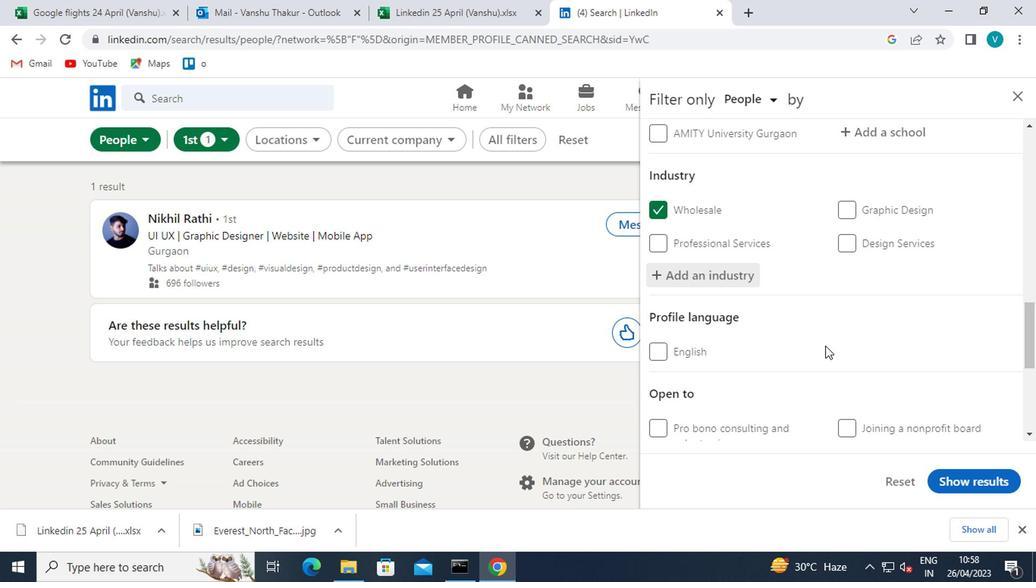 
Action: Mouse scrolled (687, 345) with delta (0, 0)
Screenshot: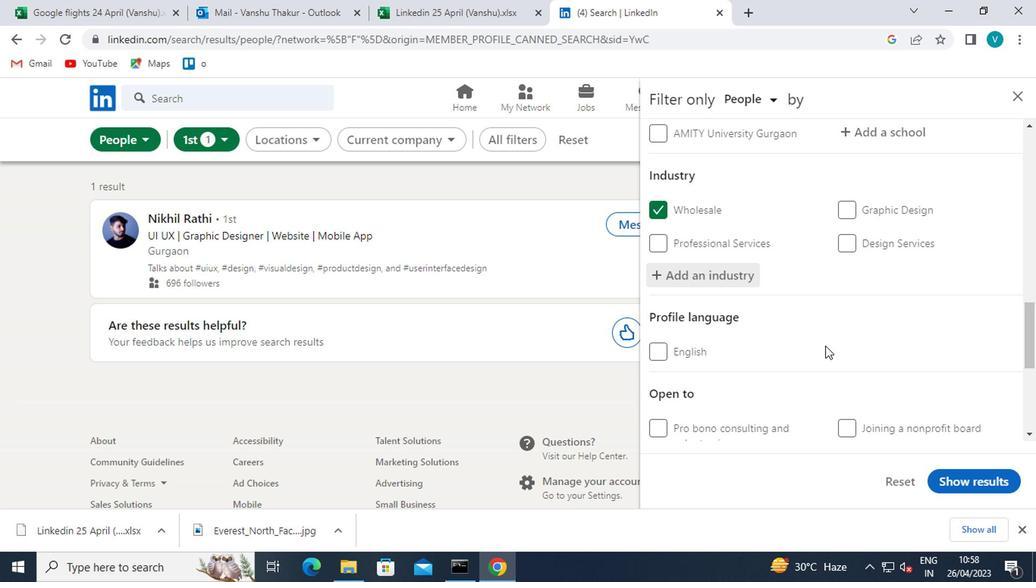 
Action: Mouse scrolled (687, 345) with delta (0, 0)
Screenshot: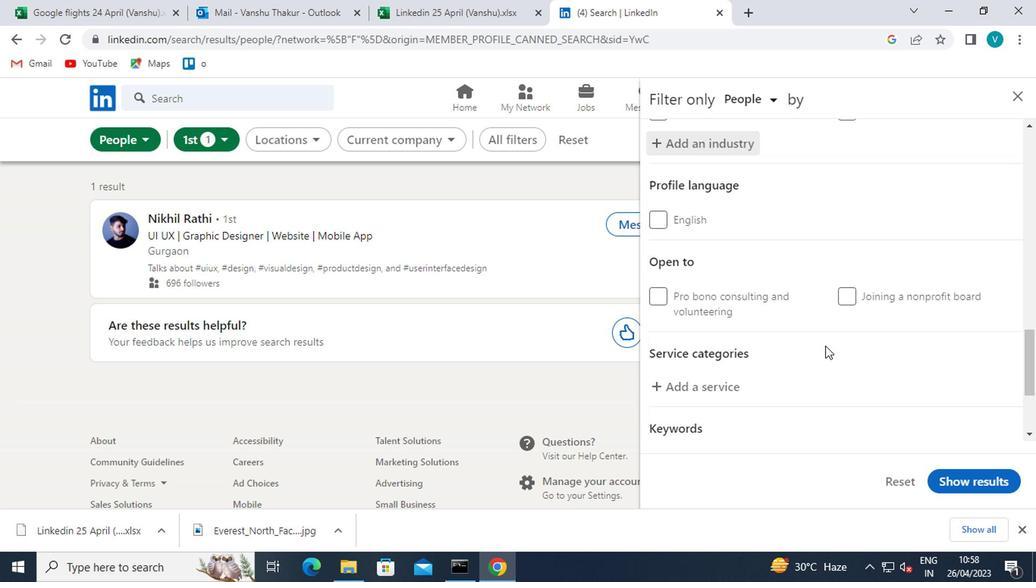 
Action: Mouse moved to (598, 304)
Screenshot: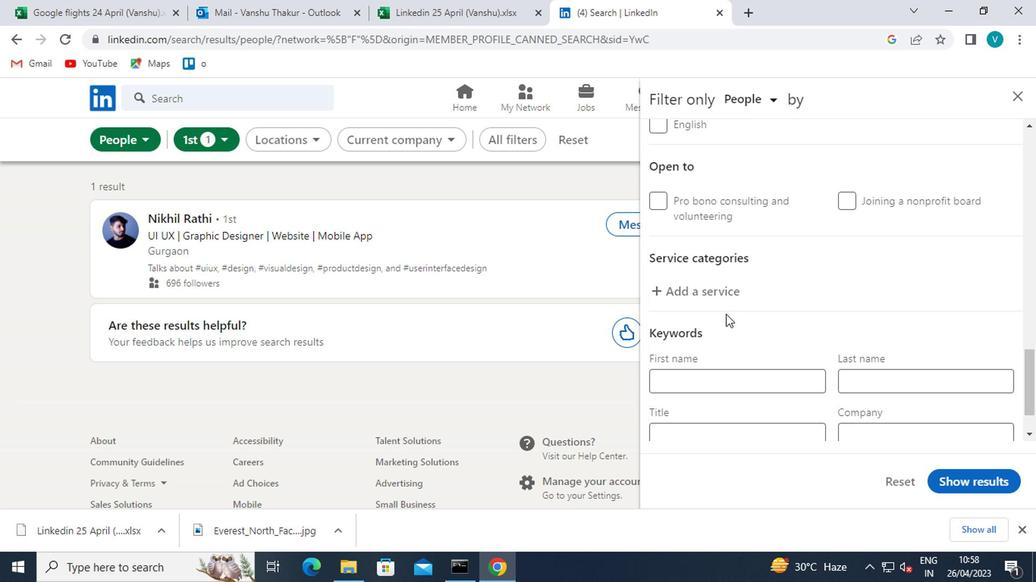 
Action: Mouse pressed left at (598, 304)
Screenshot: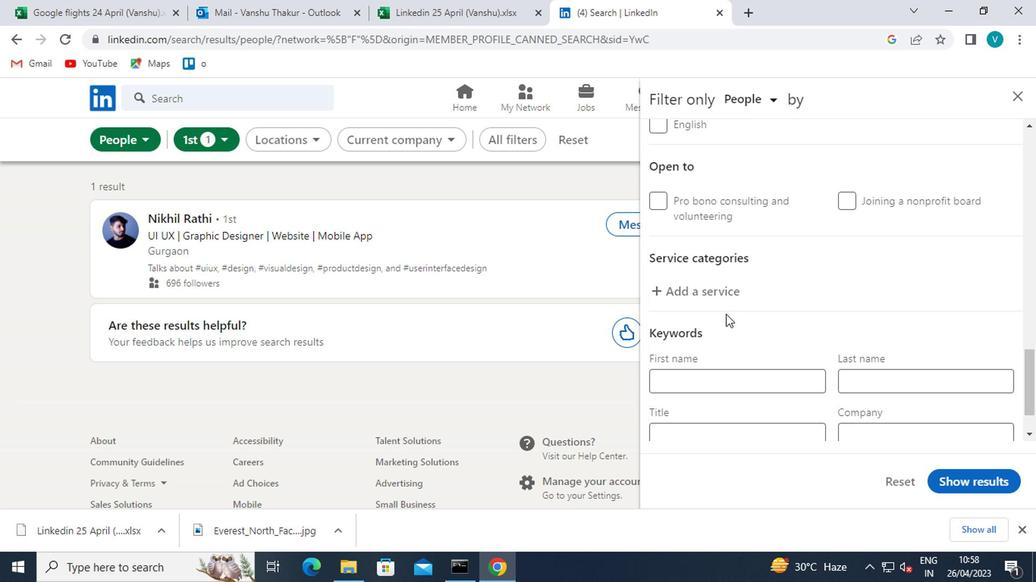 
Action: Mouse moved to (597, 303)
Screenshot: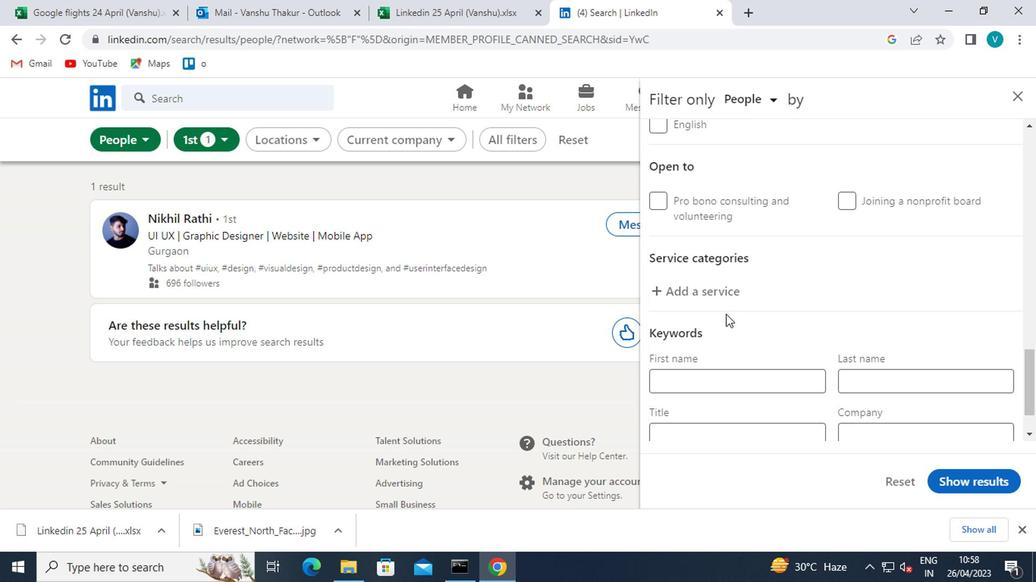 
Action: Key pressed <Key.shift>FILE<Key.space>
Screenshot: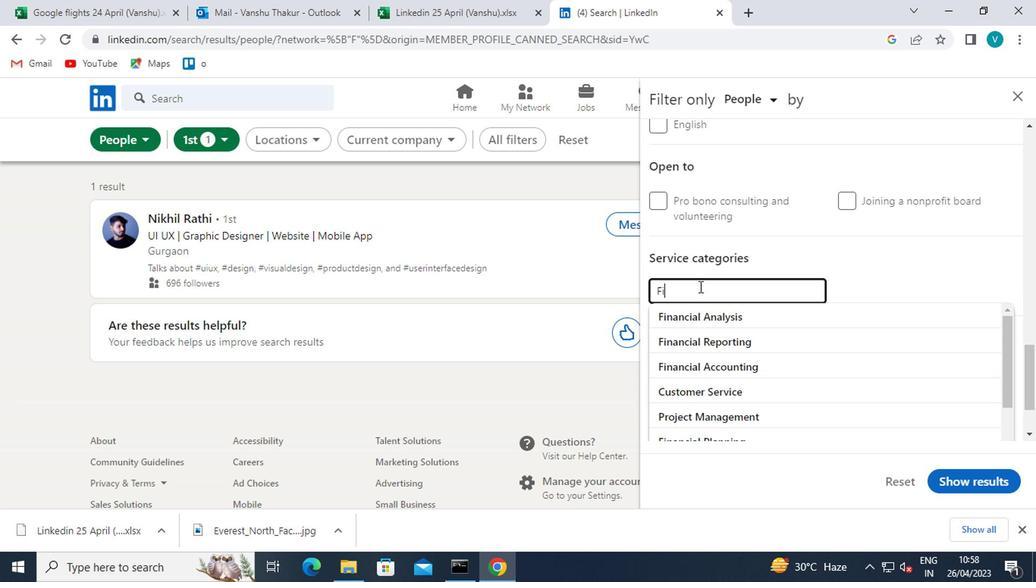 
Action: Mouse moved to (616, 322)
Screenshot: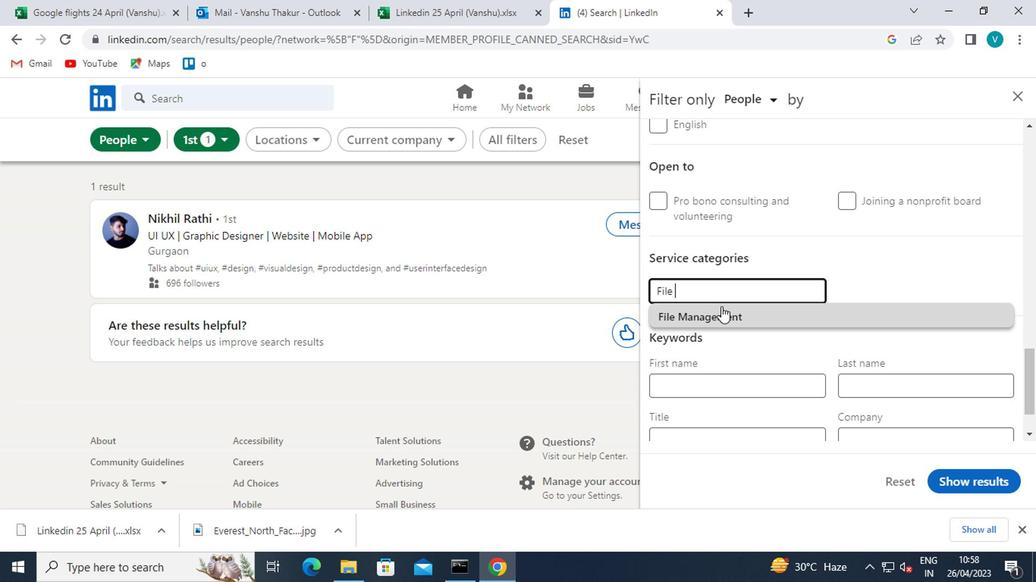 
Action: Mouse pressed left at (616, 322)
Screenshot: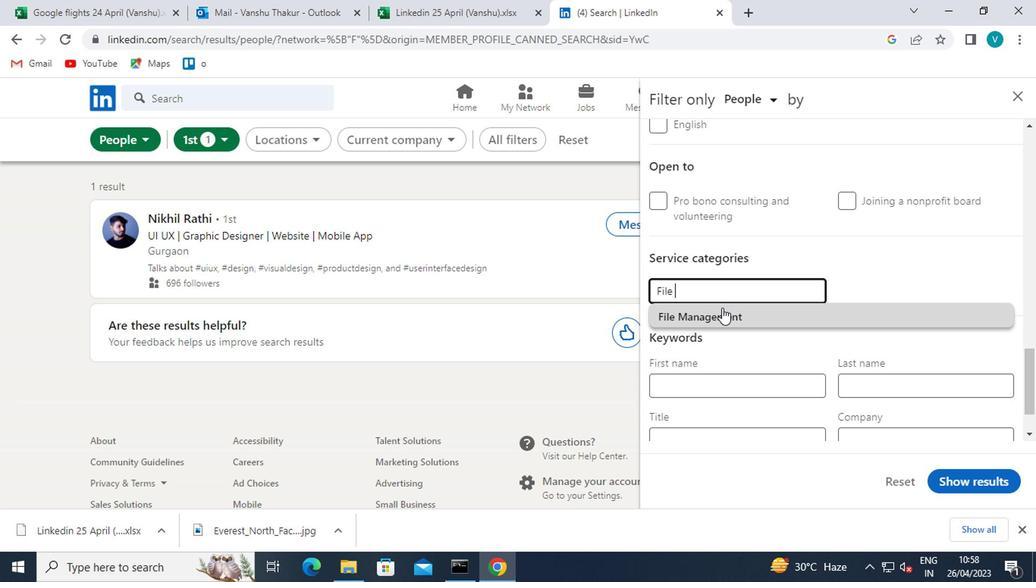 
Action: Mouse scrolled (616, 321) with delta (0, 0)
Screenshot: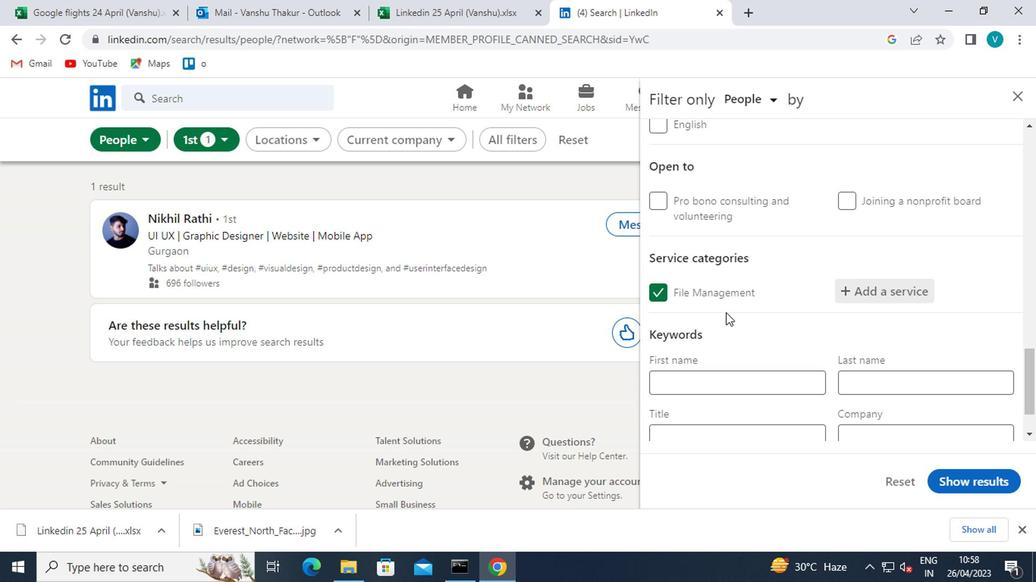 
Action: Mouse scrolled (616, 321) with delta (0, 0)
Screenshot: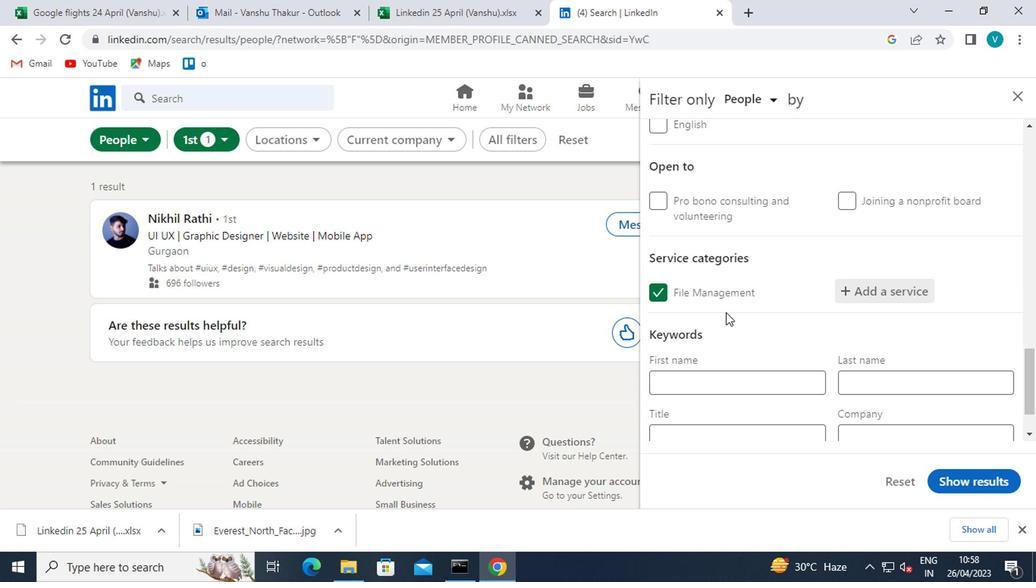 
Action: Mouse moved to (608, 358)
Screenshot: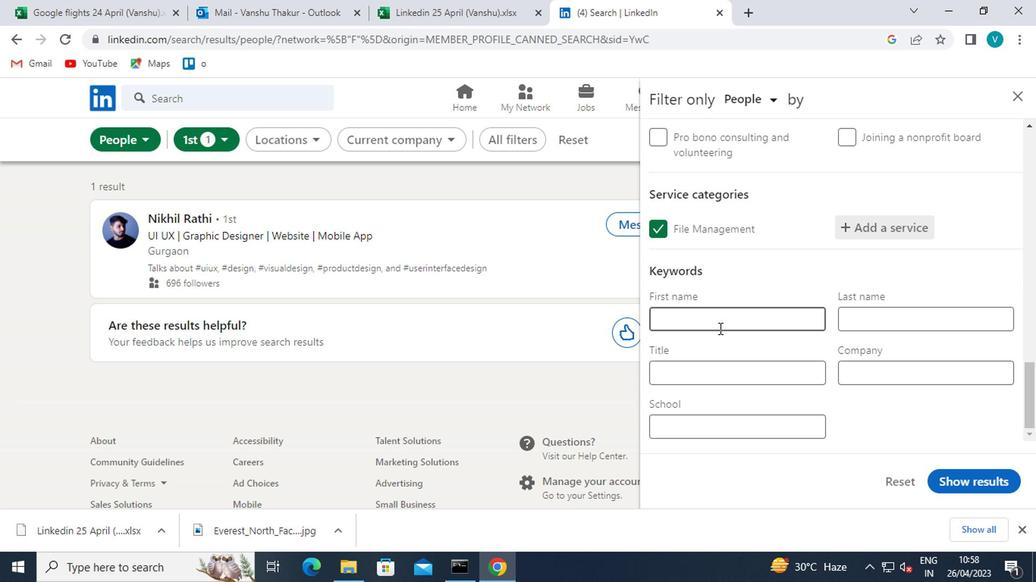 
Action: Mouse pressed left at (608, 358)
Screenshot: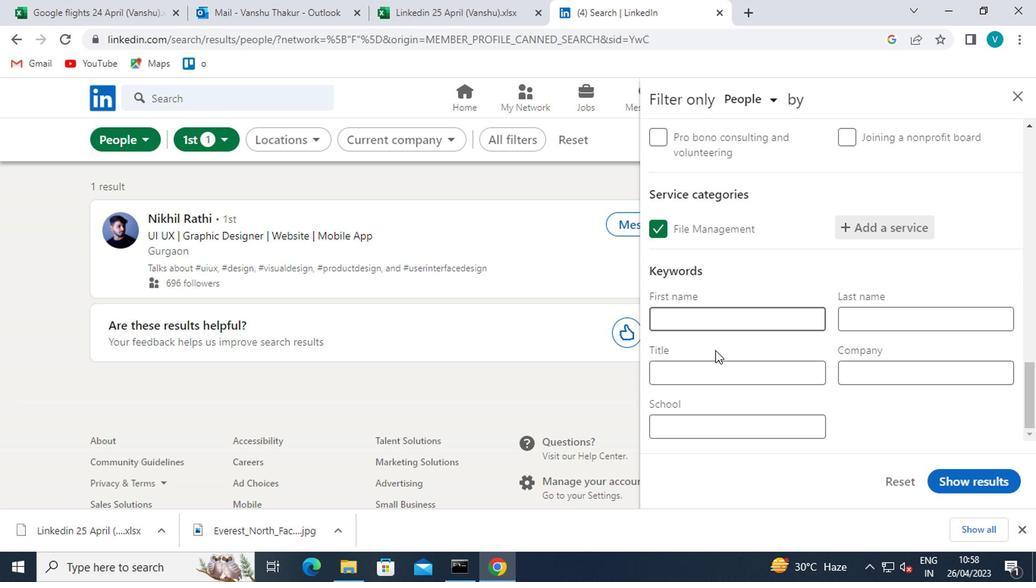 
Action: Key pressed <Key.shift>FARM<Key.space><Key.shift>WORKER
Screenshot: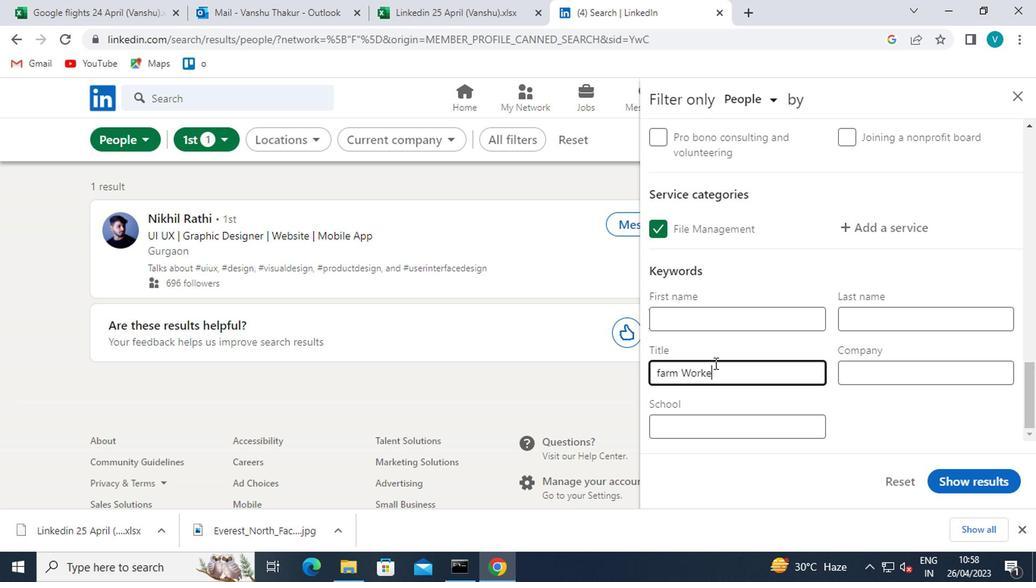
Action: Mouse moved to (571, 366)
Screenshot: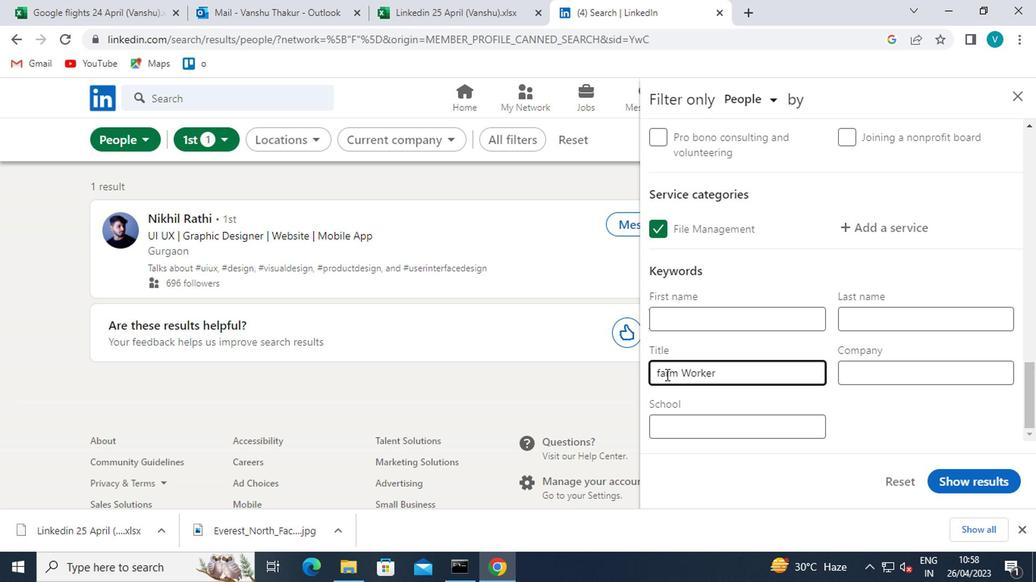 
Action: Mouse pressed left at (571, 366)
Screenshot: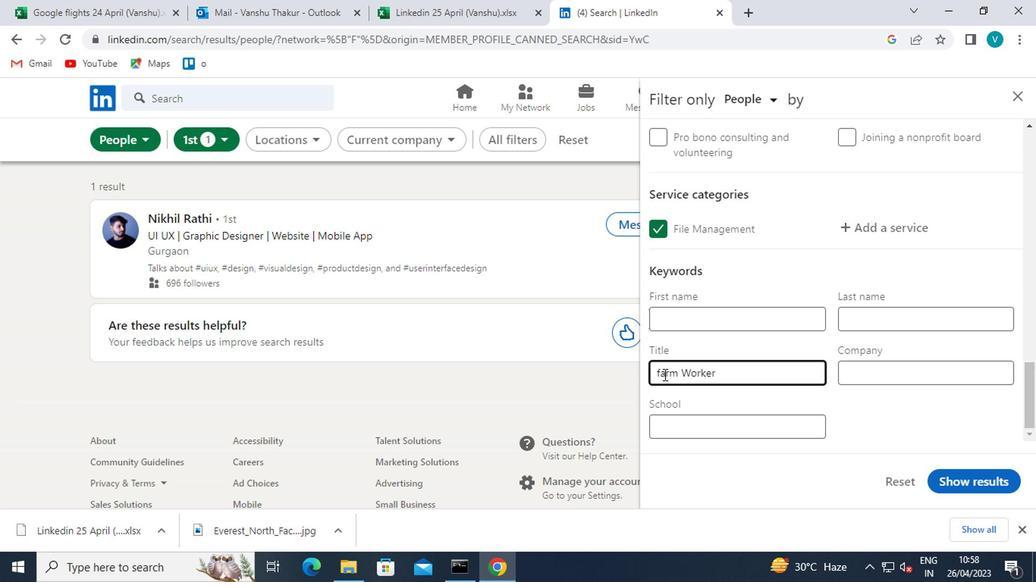 
Action: Mouse moved to (569, 366)
Screenshot: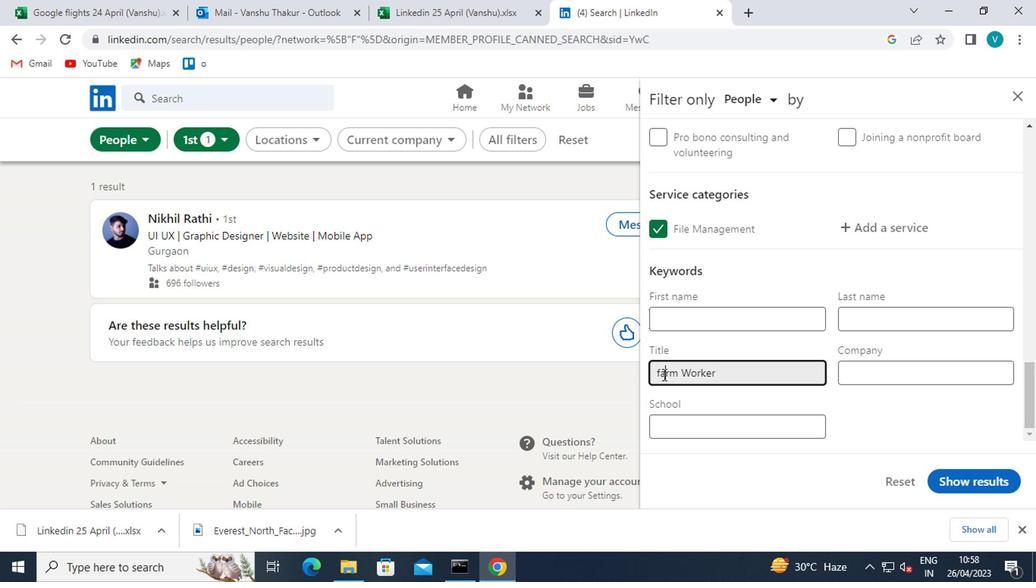 
Action: Mouse pressed left at (569, 366)
Screenshot: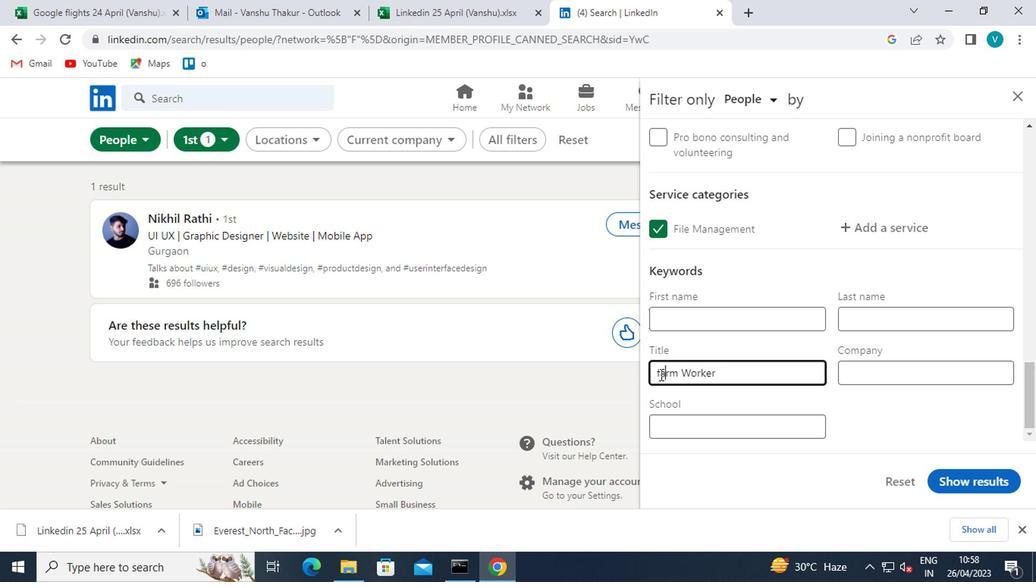 
Action: Key pressed <Key.backspace><Key.shift>F
Screenshot: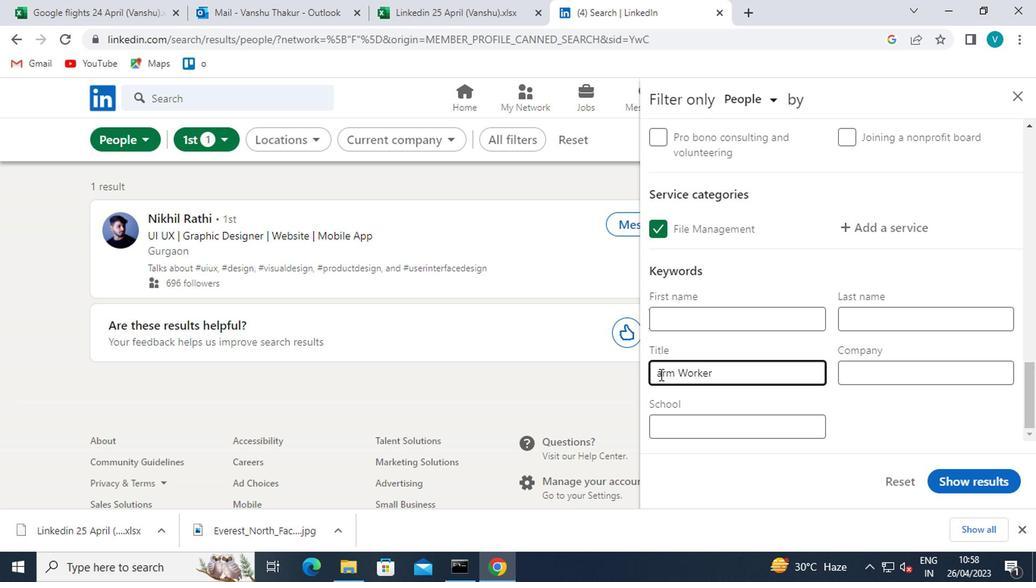 
Action: Mouse moved to (788, 435)
Screenshot: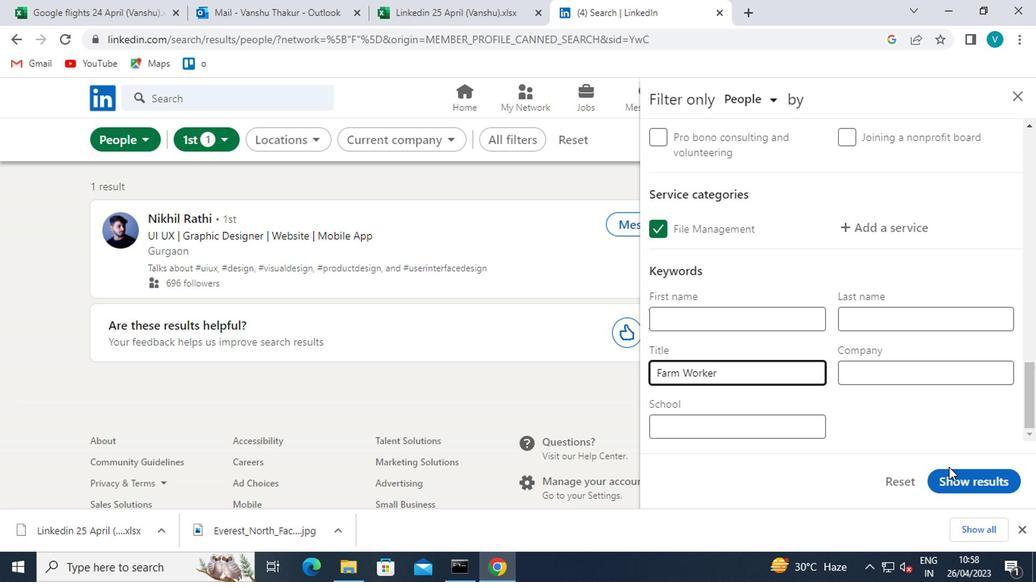 
Action: Mouse pressed left at (788, 435)
Screenshot: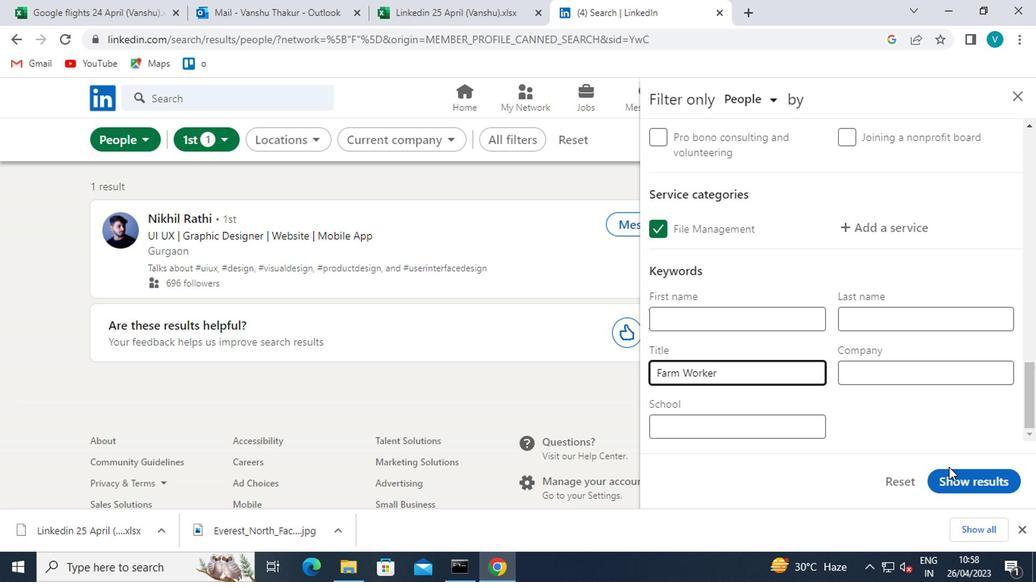
Action: Mouse moved to (761, 422)
Screenshot: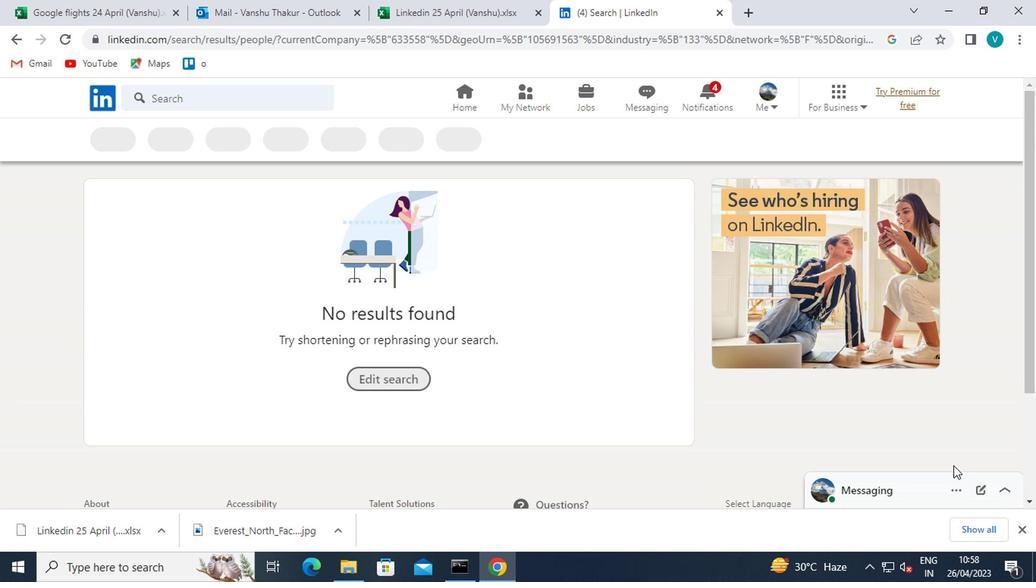 
